 Task: Send an email with the signature Cole Ward with the subject 'Request for a trial' and the message 'Please let me know if there are any updates on this issue.' from softage.1@softage.net to softage.3@softage.net and softage.4@softage.net with CC to softage.5@softage.net
Action: Mouse moved to (118, 135)
Screenshot: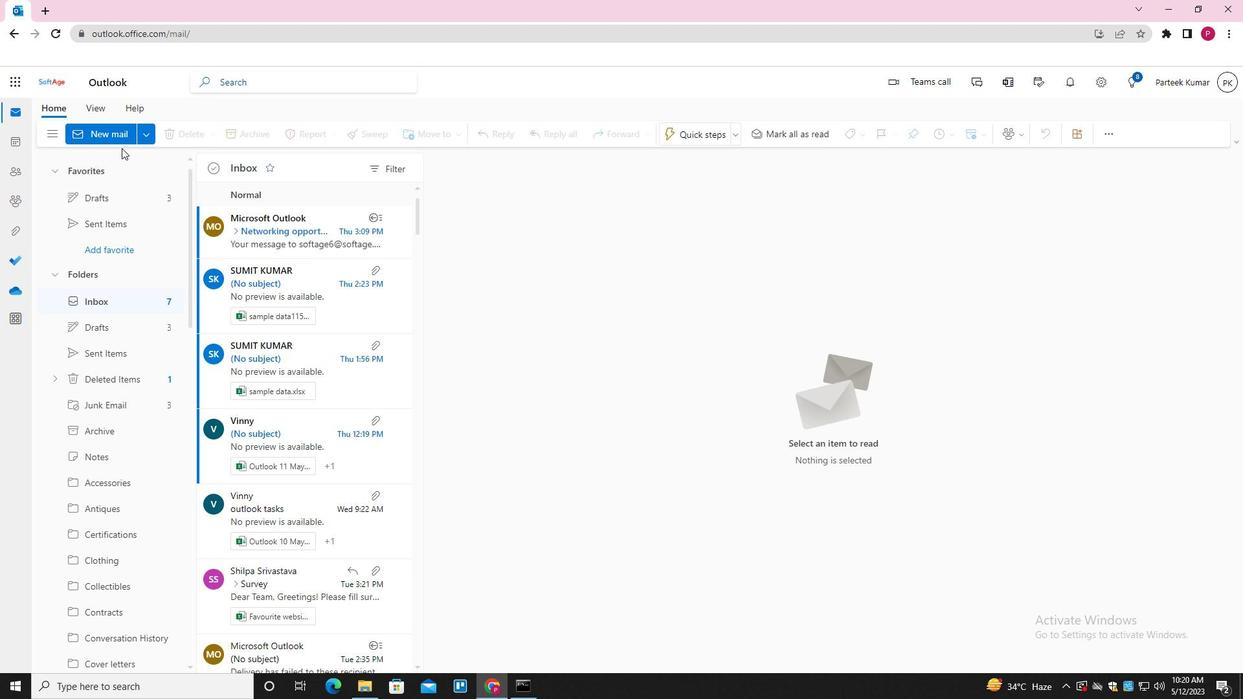 
Action: Mouse pressed left at (118, 135)
Screenshot: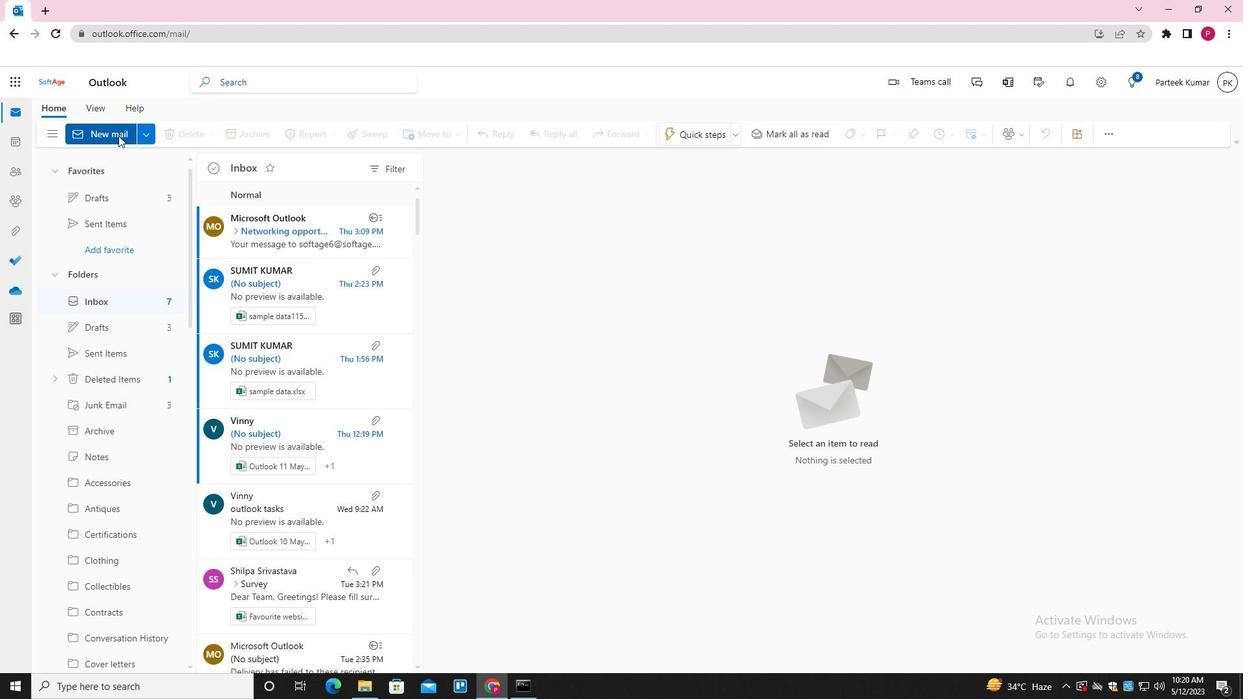 
Action: Mouse moved to (518, 303)
Screenshot: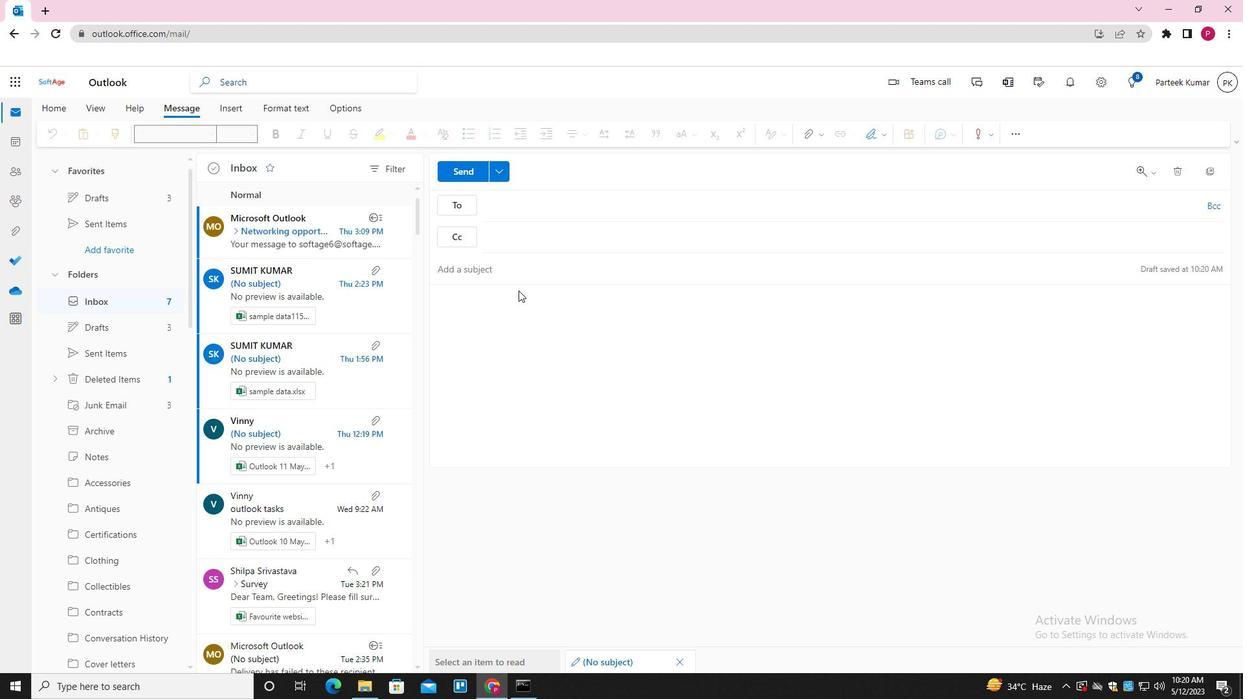 
Action: Mouse pressed left at (518, 303)
Screenshot: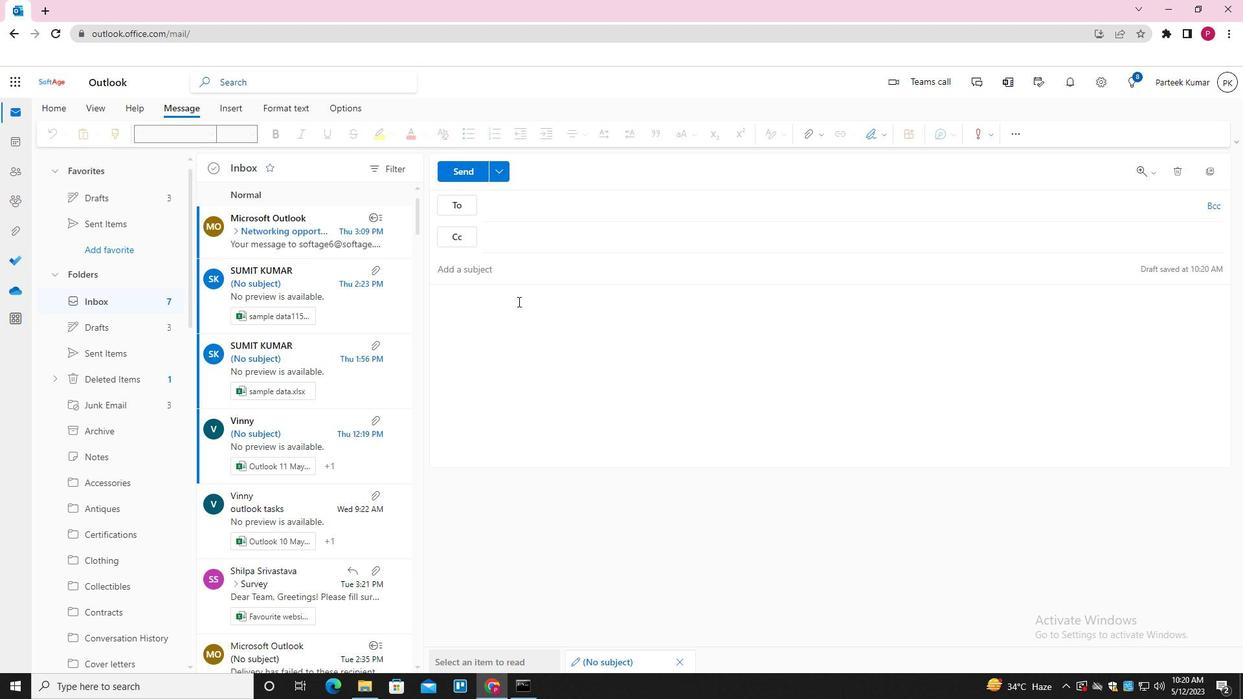 
Action: Mouse moved to (883, 132)
Screenshot: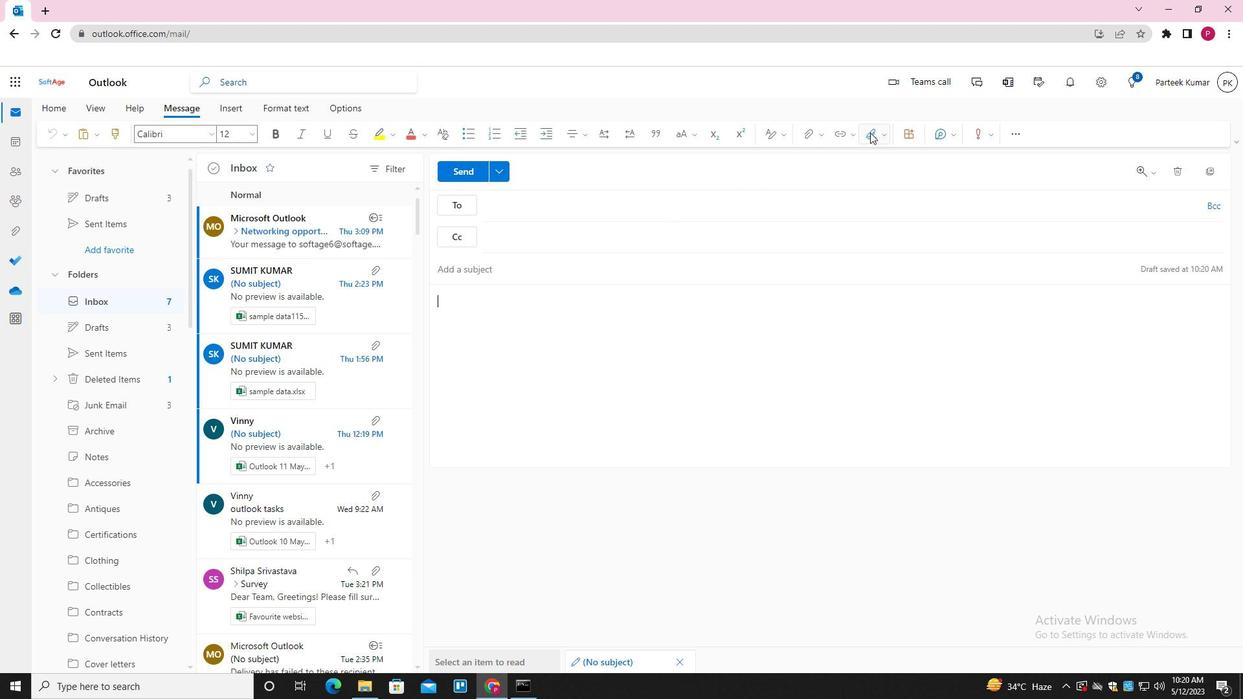 
Action: Mouse pressed left at (883, 132)
Screenshot: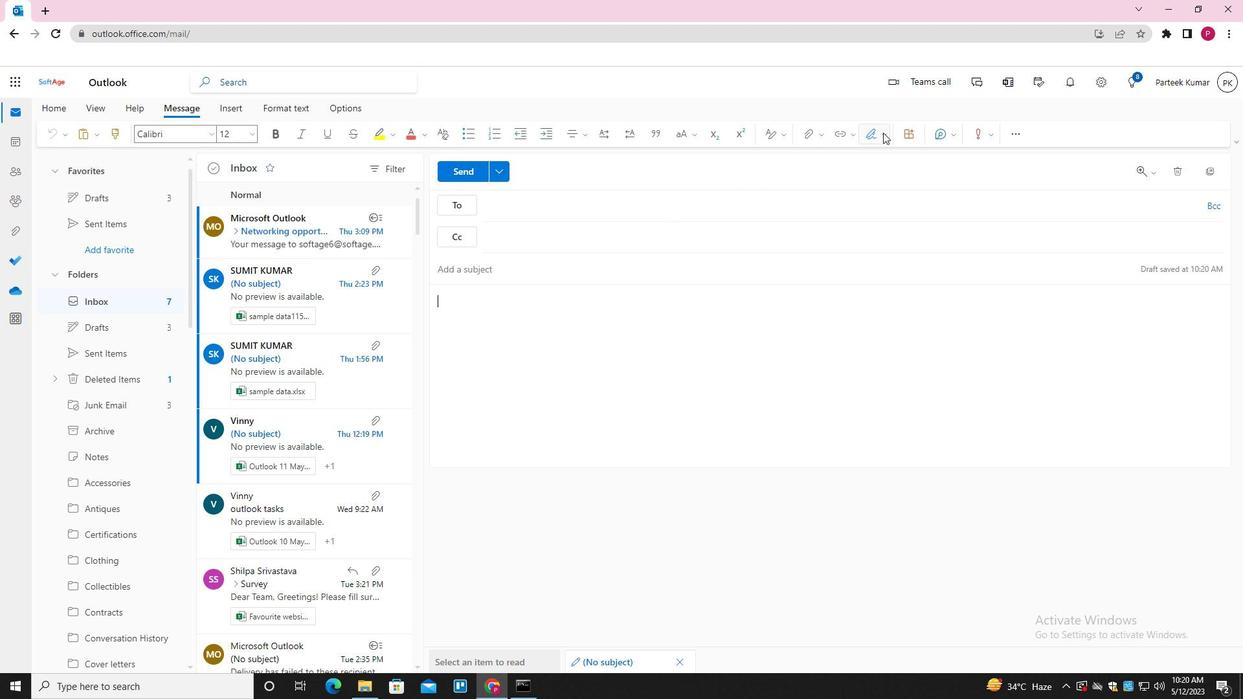 
Action: Mouse moved to (851, 191)
Screenshot: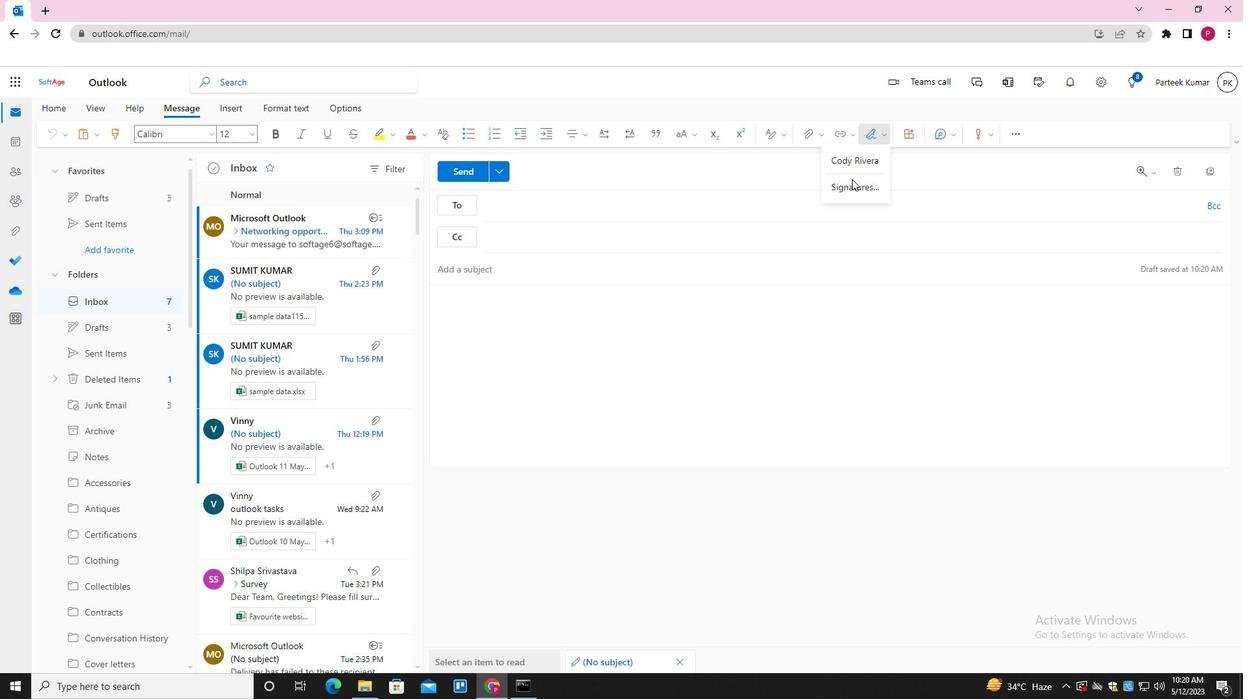 
Action: Mouse pressed left at (851, 191)
Screenshot: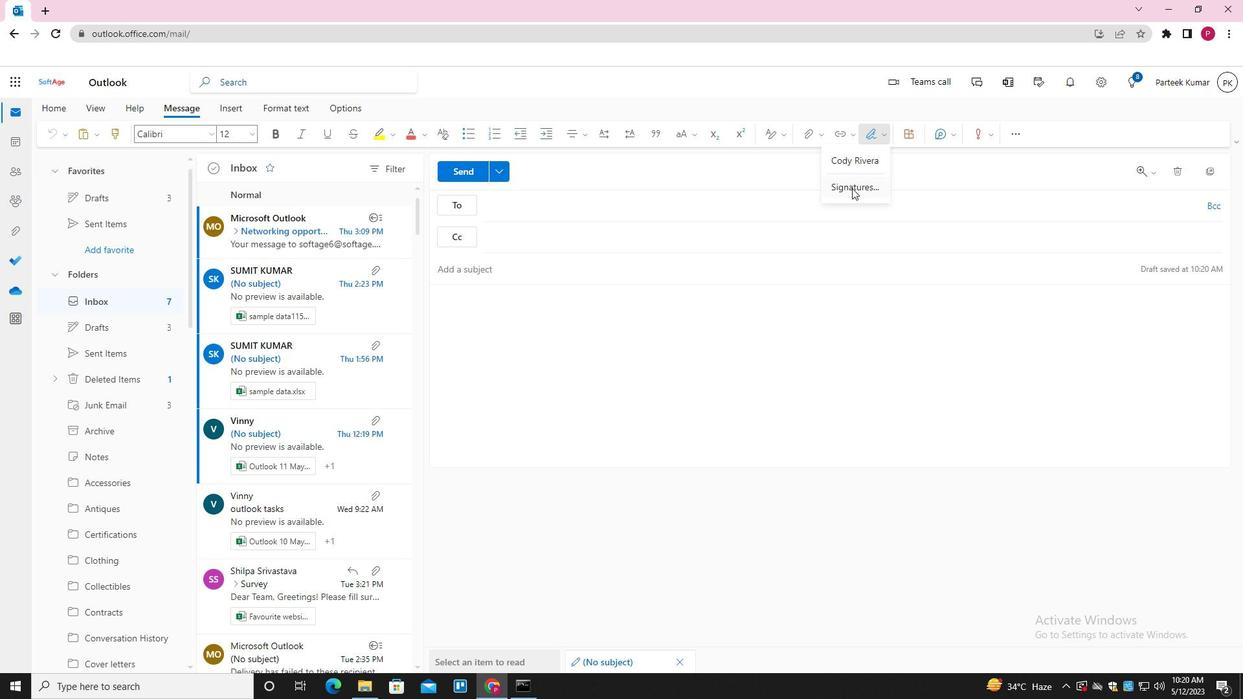 
Action: Mouse moved to (872, 235)
Screenshot: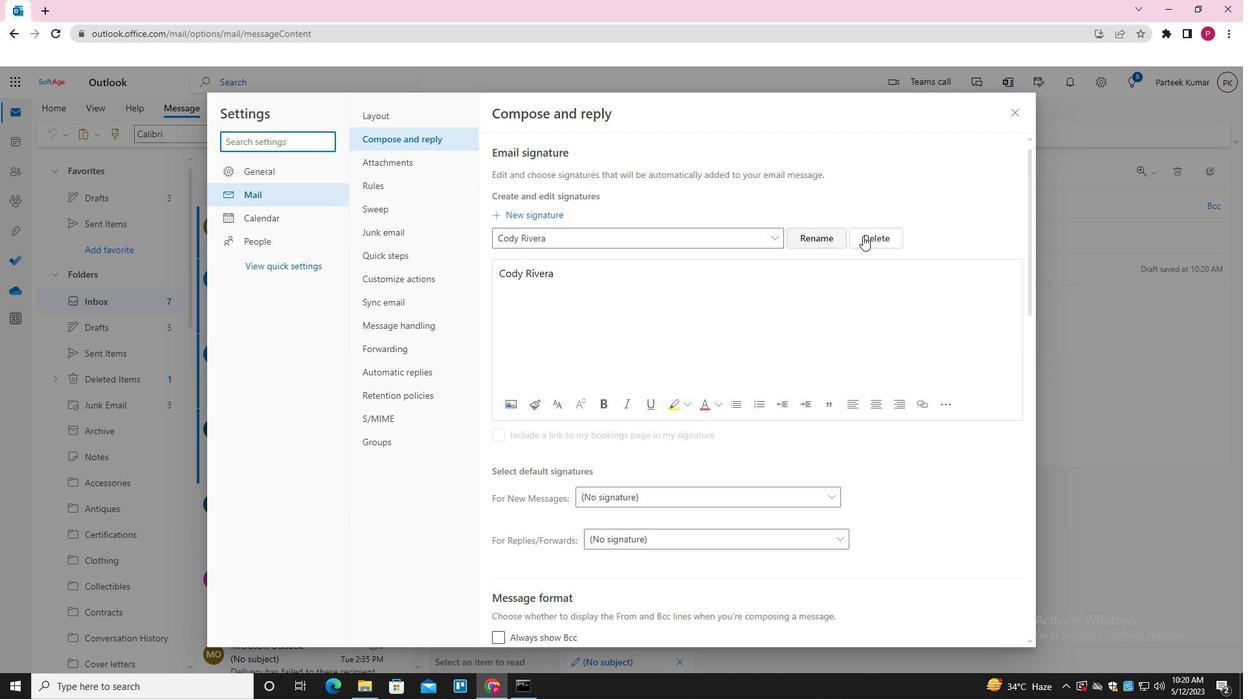 
Action: Mouse pressed left at (872, 235)
Screenshot: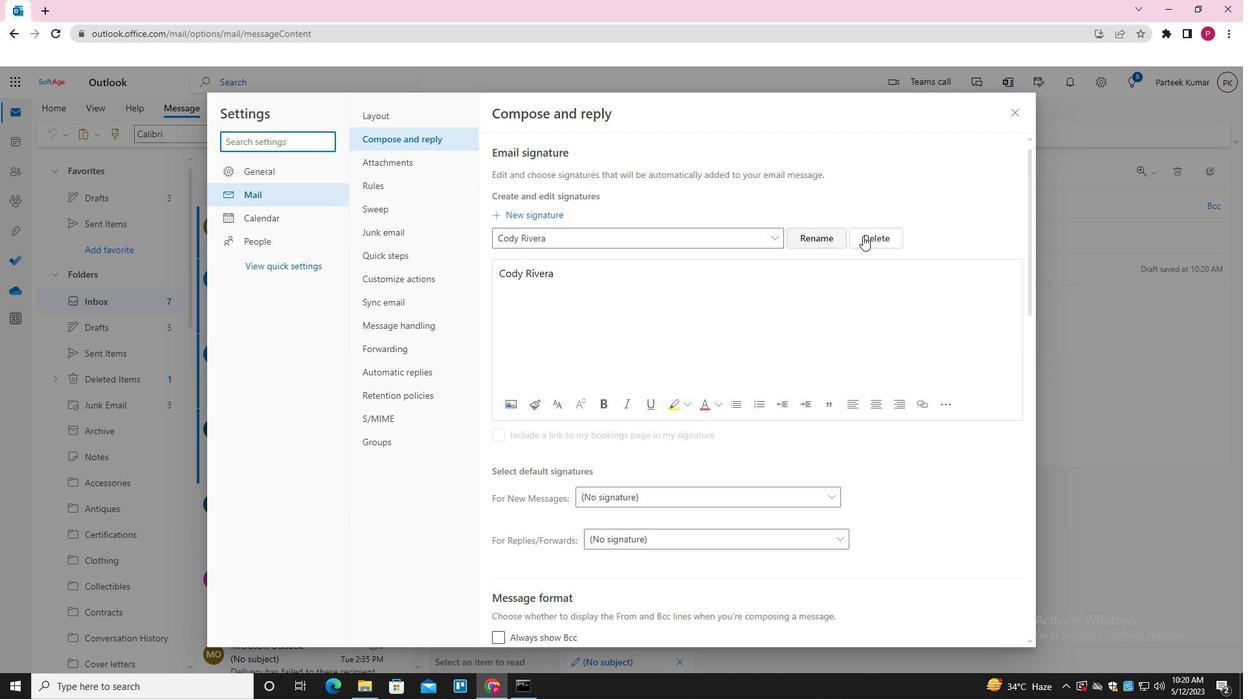 
Action: Mouse moved to (531, 235)
Screenshot: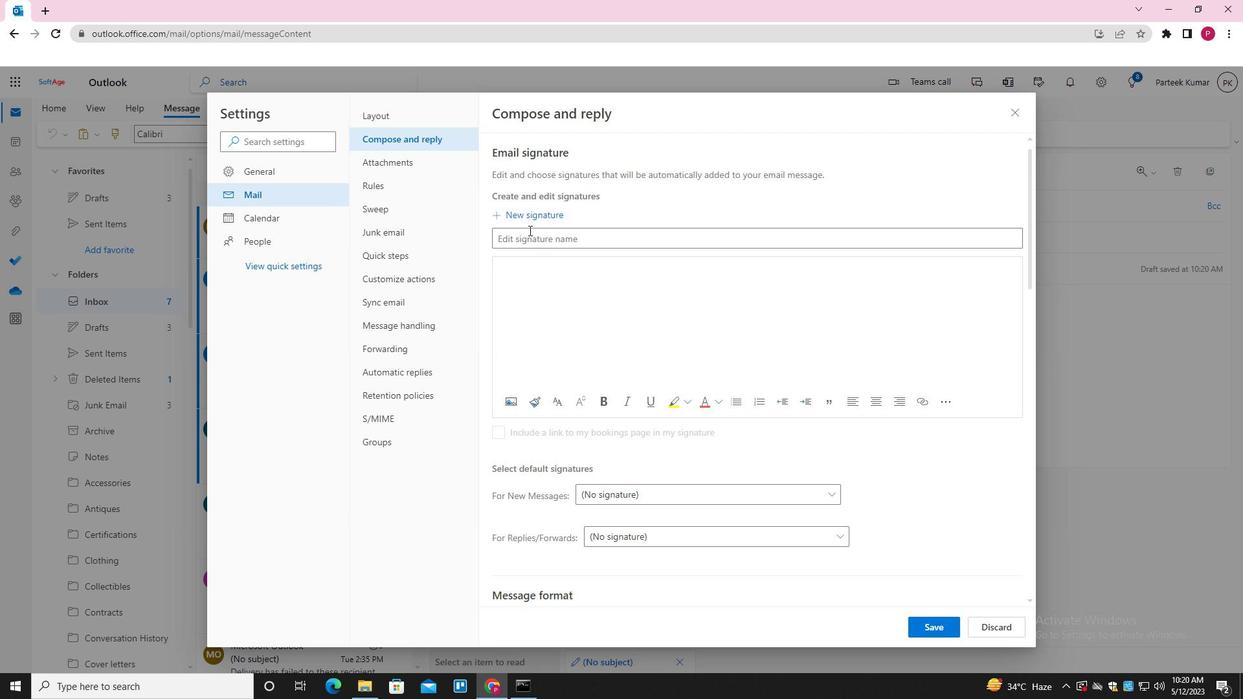 
Action: Mouse pressed left at (531, 235)
Screenshot: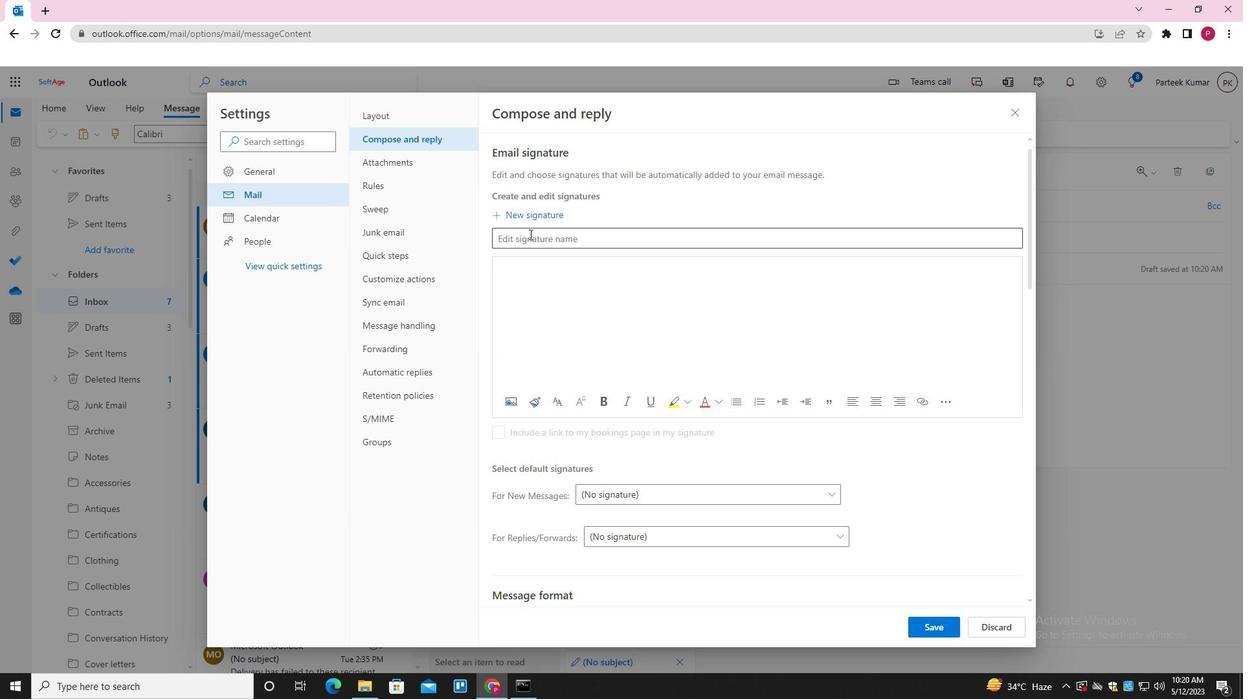 
Action: Key pressed <Key.shift>COLE<Key.space><Key.shift>WARD
Screenshot: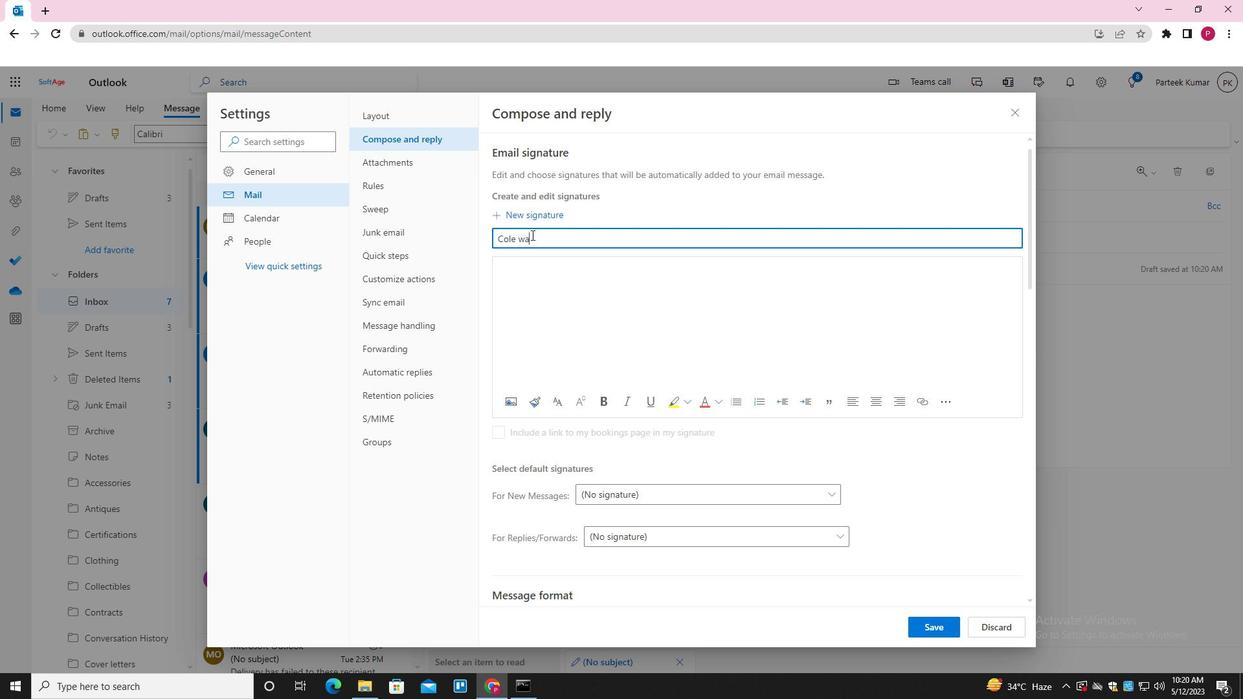
Action: Mouse moved to (544, 267)
Screenshot: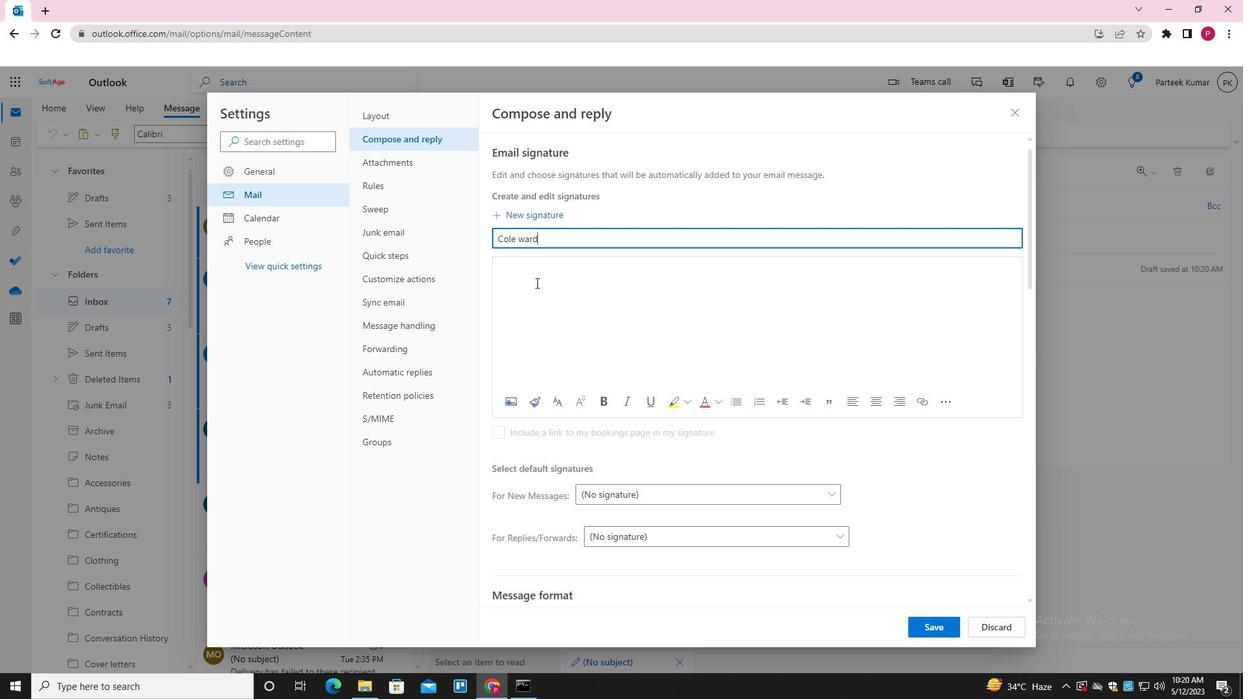 
Action: Key pressed ctrl+A
Screenshot: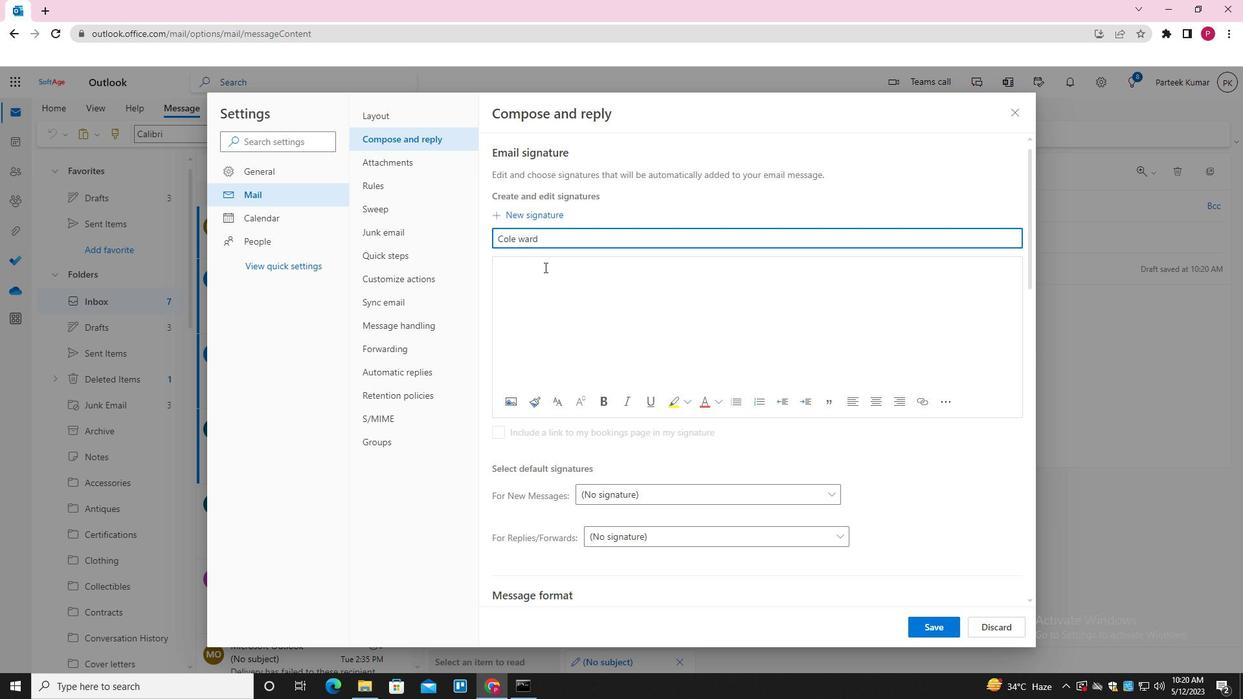 
Action: Mouse moved to (548, 274)
Screenshot: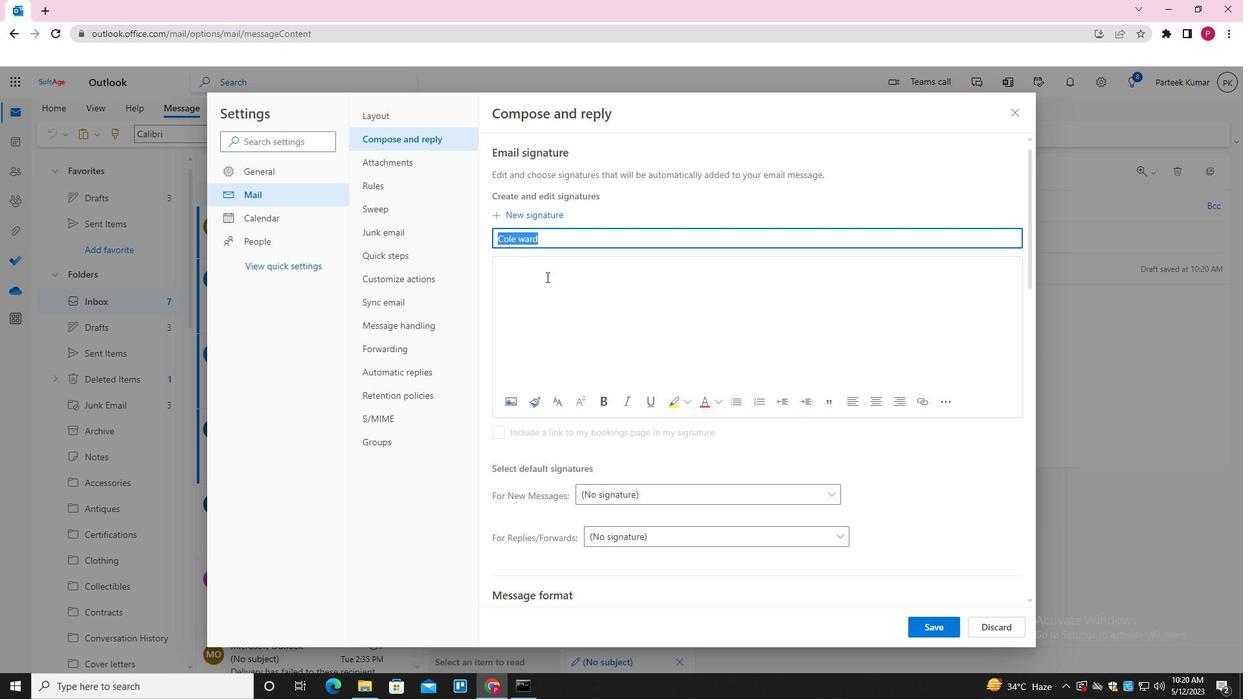 
Action: Key pressed ctrl+C
Screenshot: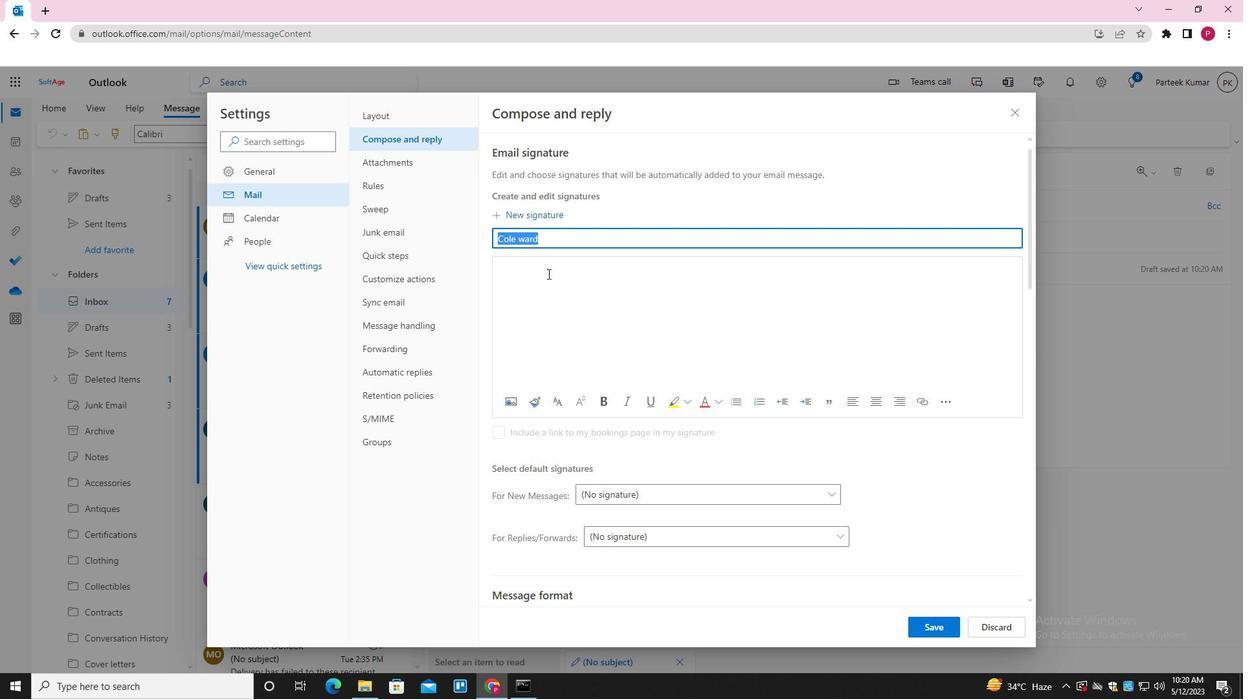 
Action: Mouse moved to (544, 281)
Screenshot: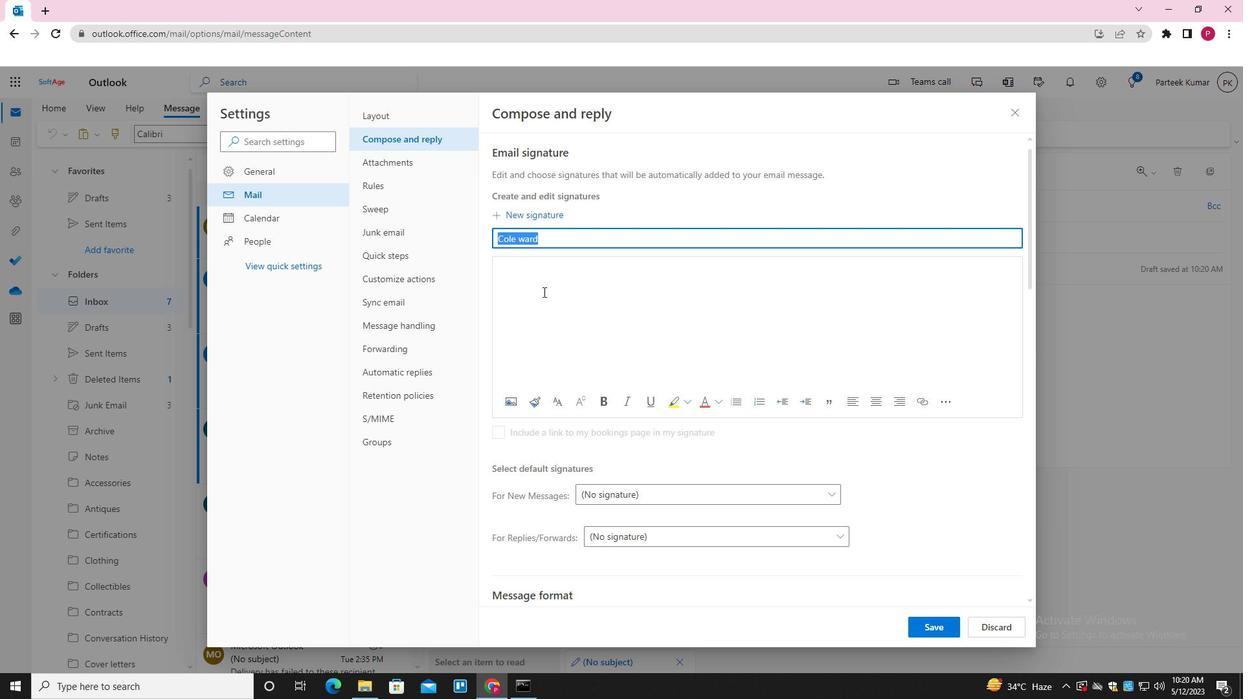 
Action: Mouse pressed left at (544, 281)
Screenshot: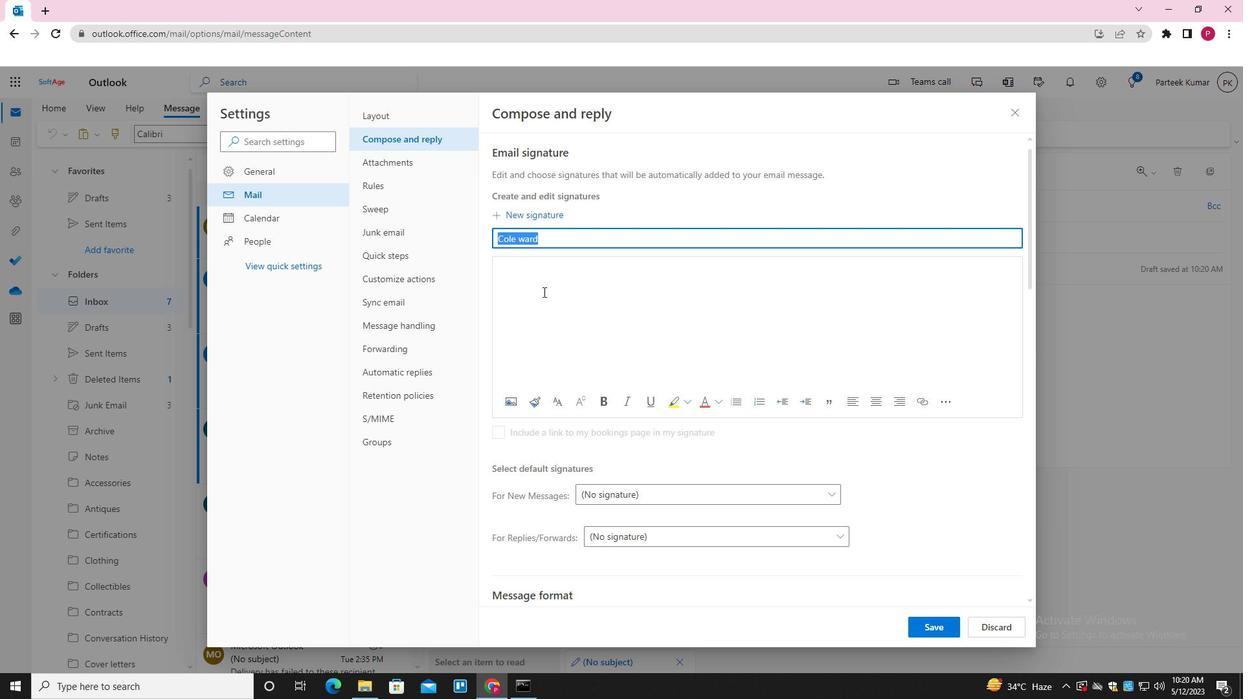 
Action: Key pressed ctrl+V
Screenshot: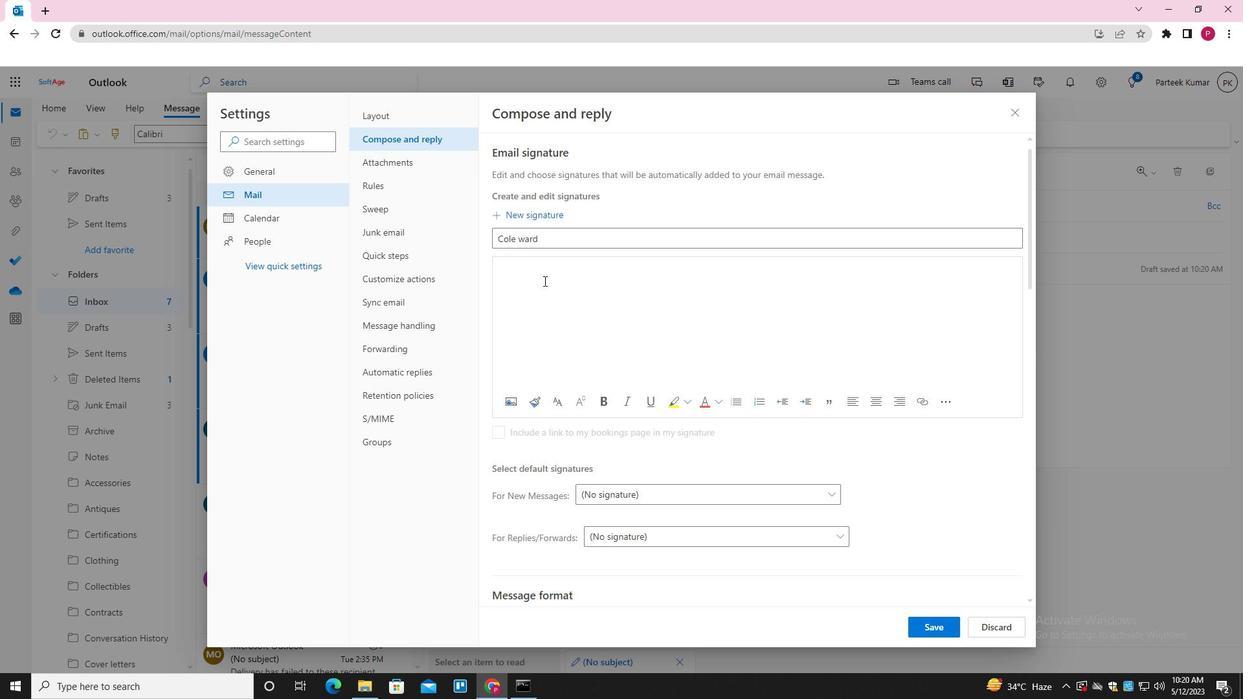 
Action: Mouse moved to (950, 631)
Screenshot: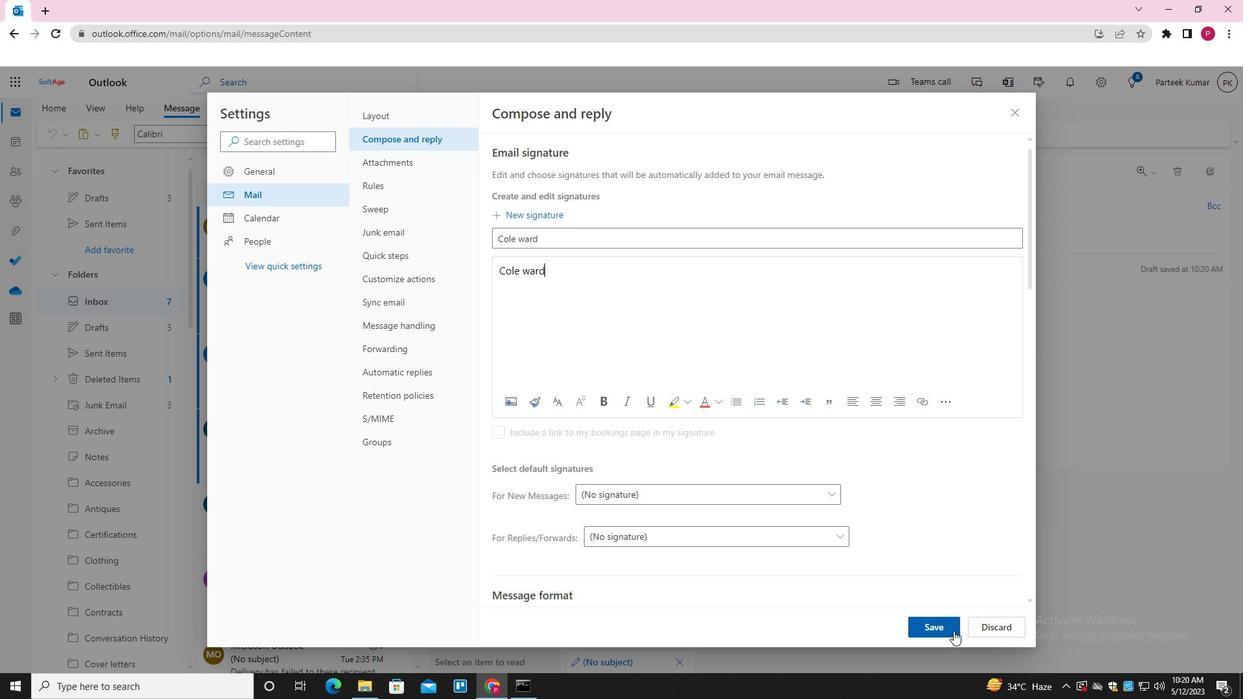 
Action: Mouse pressed left at (950, 631)
Screenshot: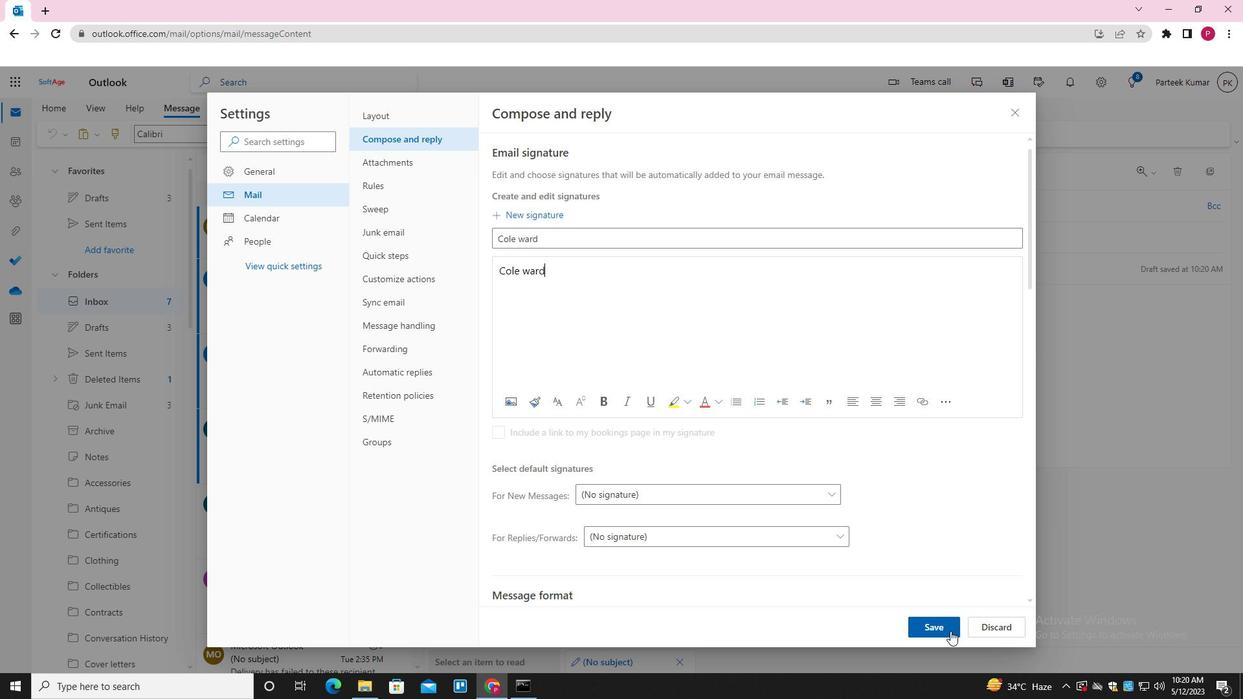 
Action: Mouse moved to (1016, 117)
Screenshot: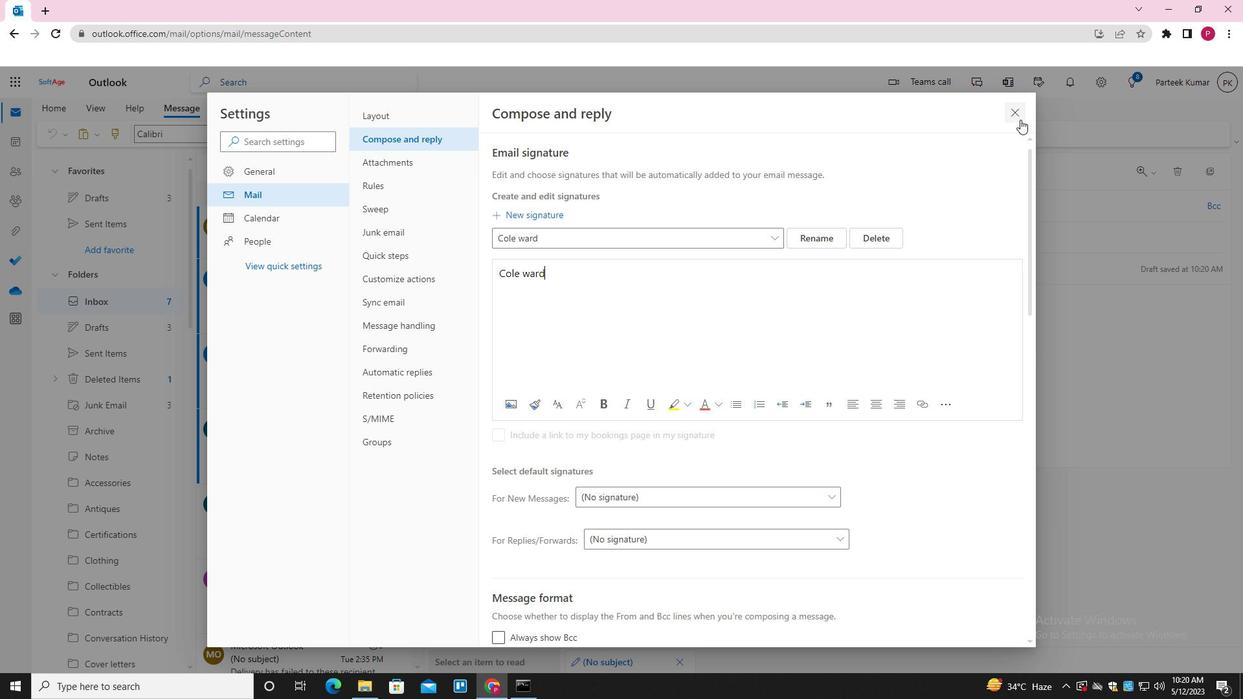 
Action: Mouse pressed left at (1016, 117)
Screenshot: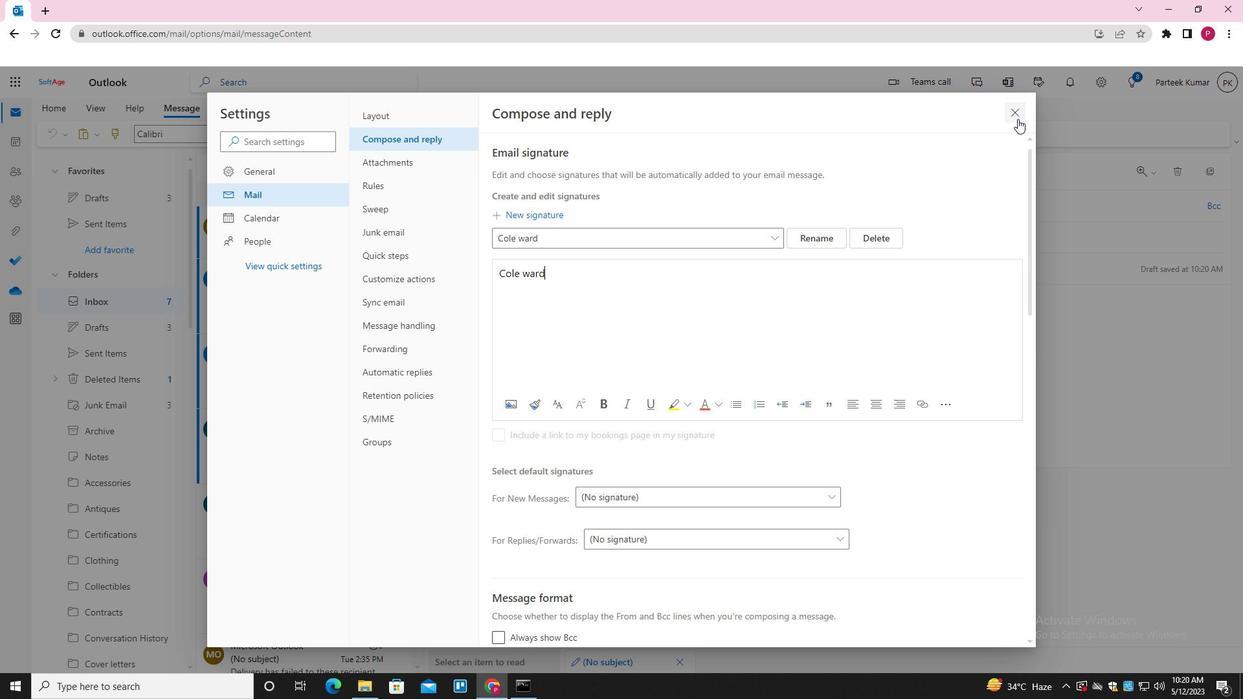
Action: Mouse moved to (555, 310)
Screenshot: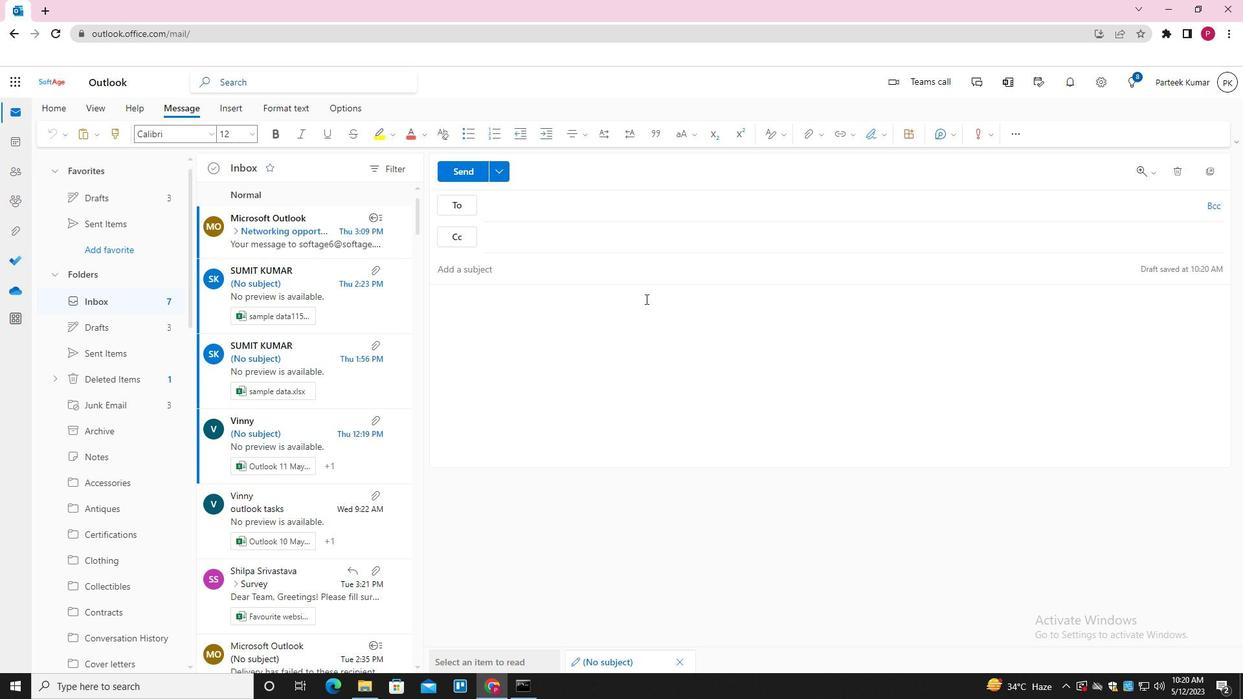 
Action: Mouse pressed left at (555, 310)
Screenshot: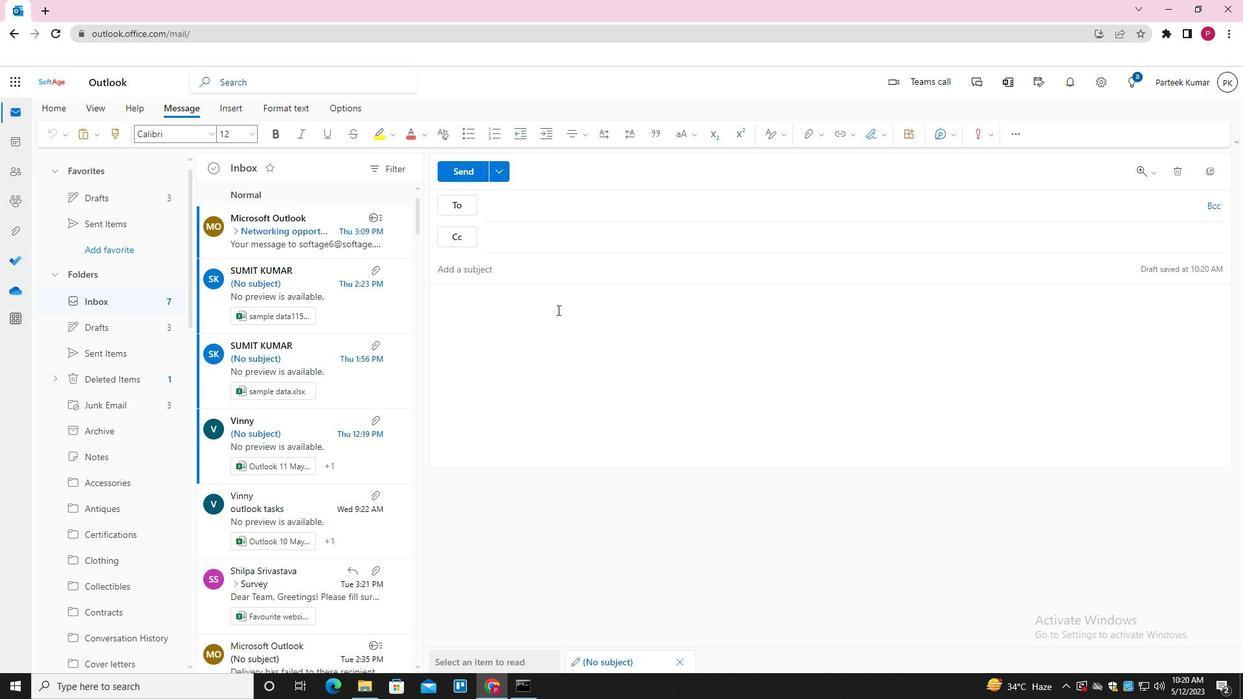 
Action: Mouse moved to (864, 139)
Screenshot: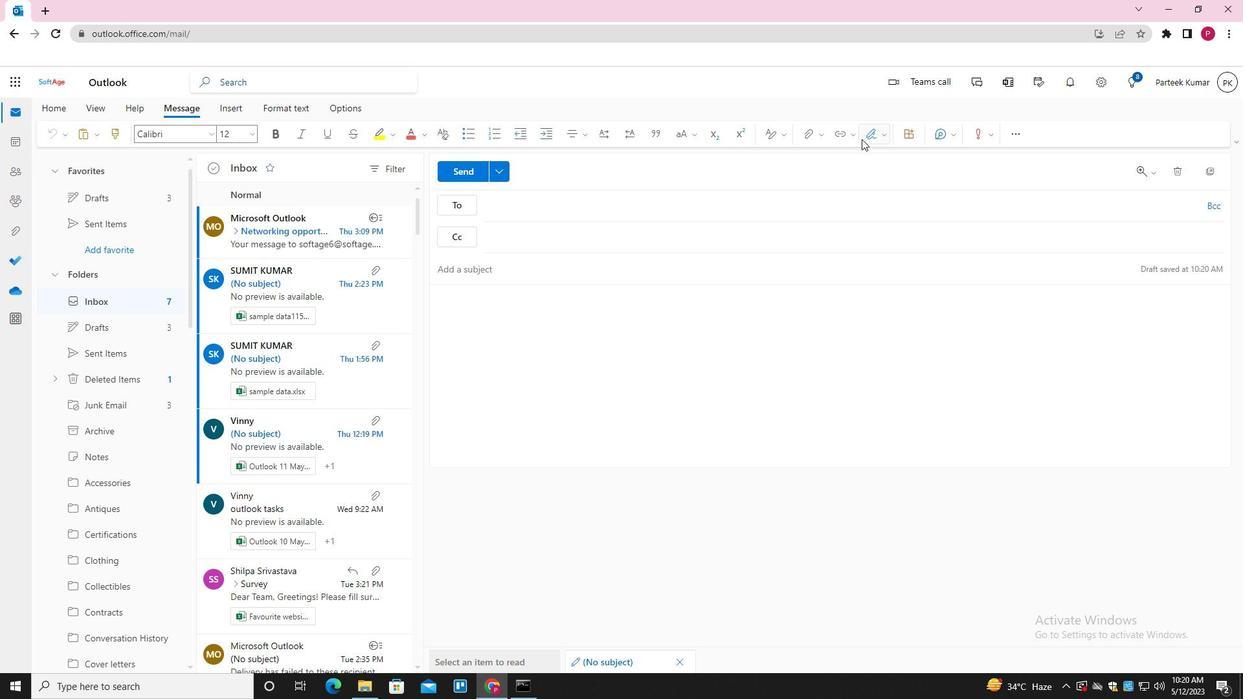 
Action: Mouse pressed left at (864, 139)
Screenshot: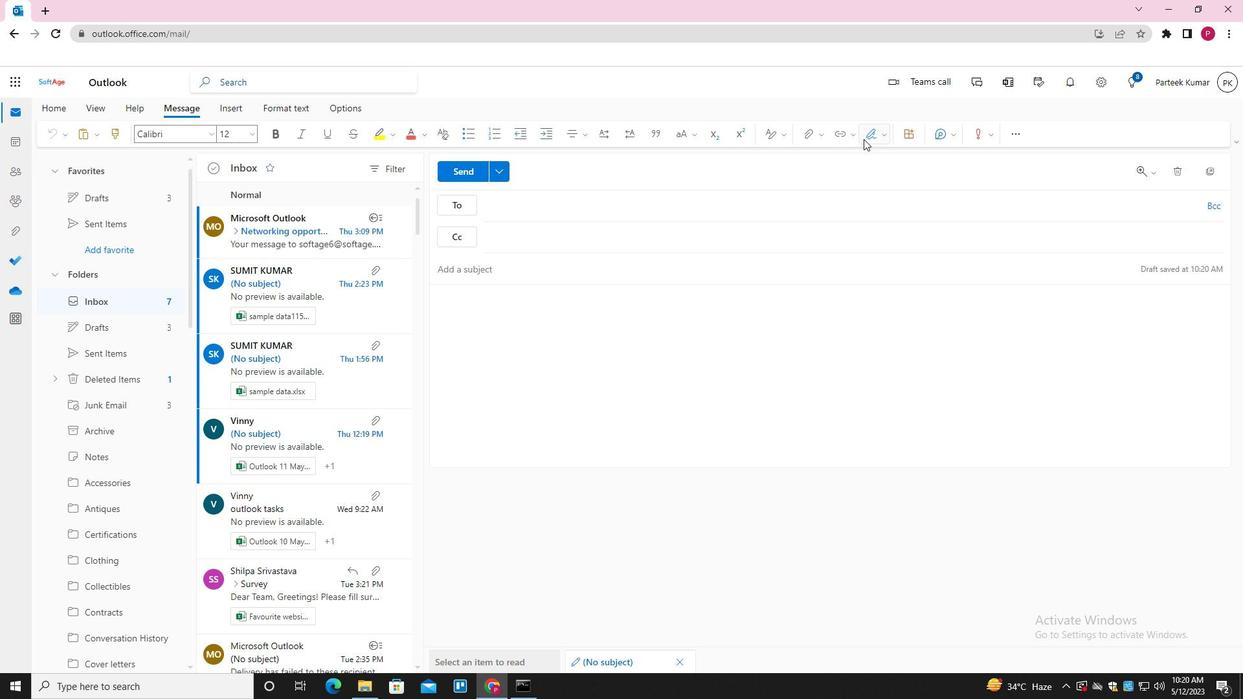 
Action: Mouse moved to (859, 162)
Screenshot: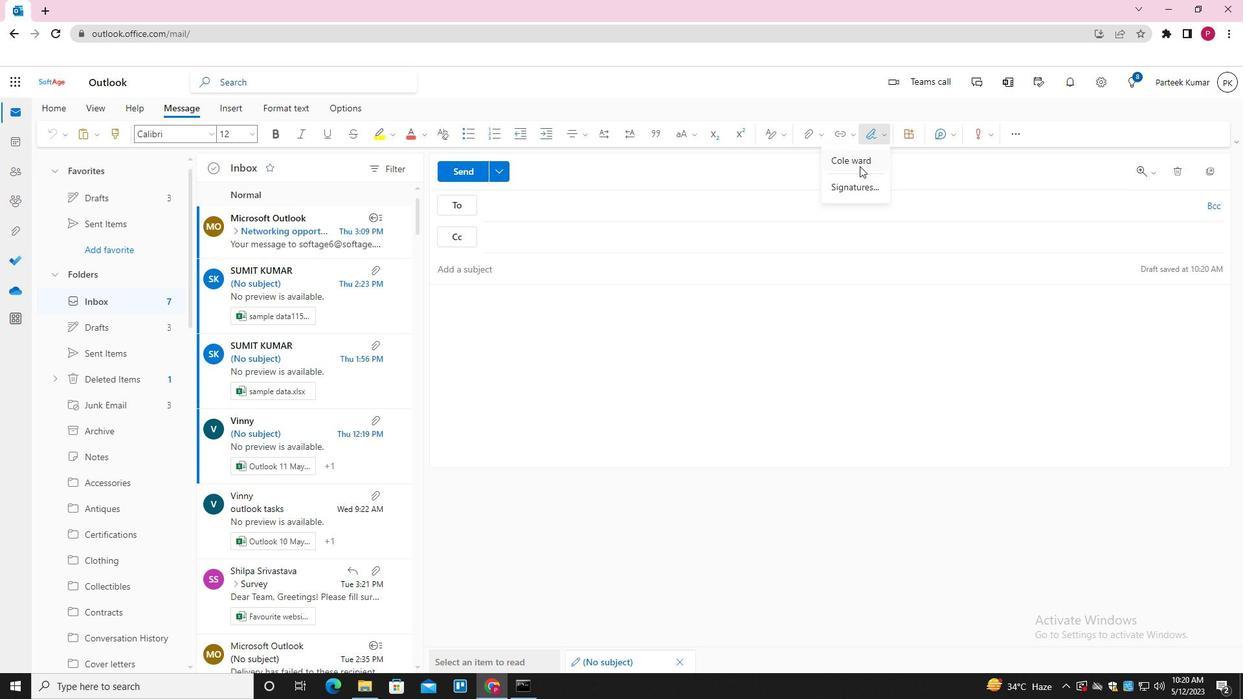 
Action: Mouse pressed left at (859, 162)
Screenshot: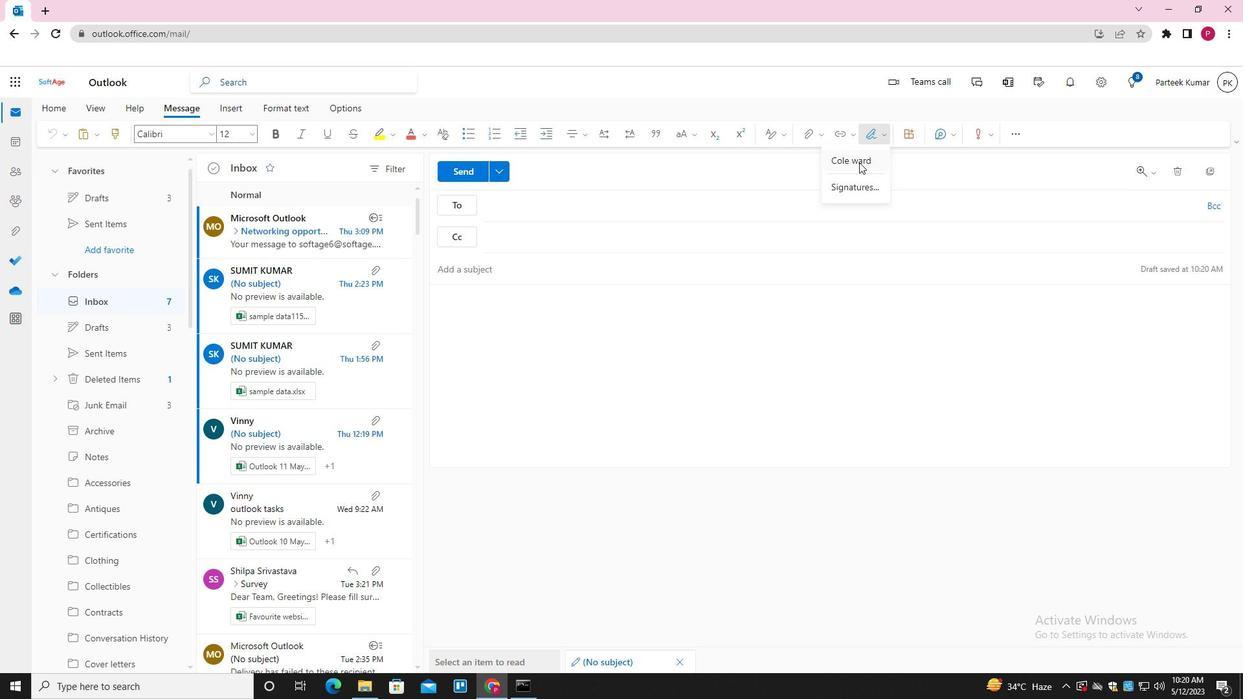
Action: Mouse moved to (546, 269)
Screenshot: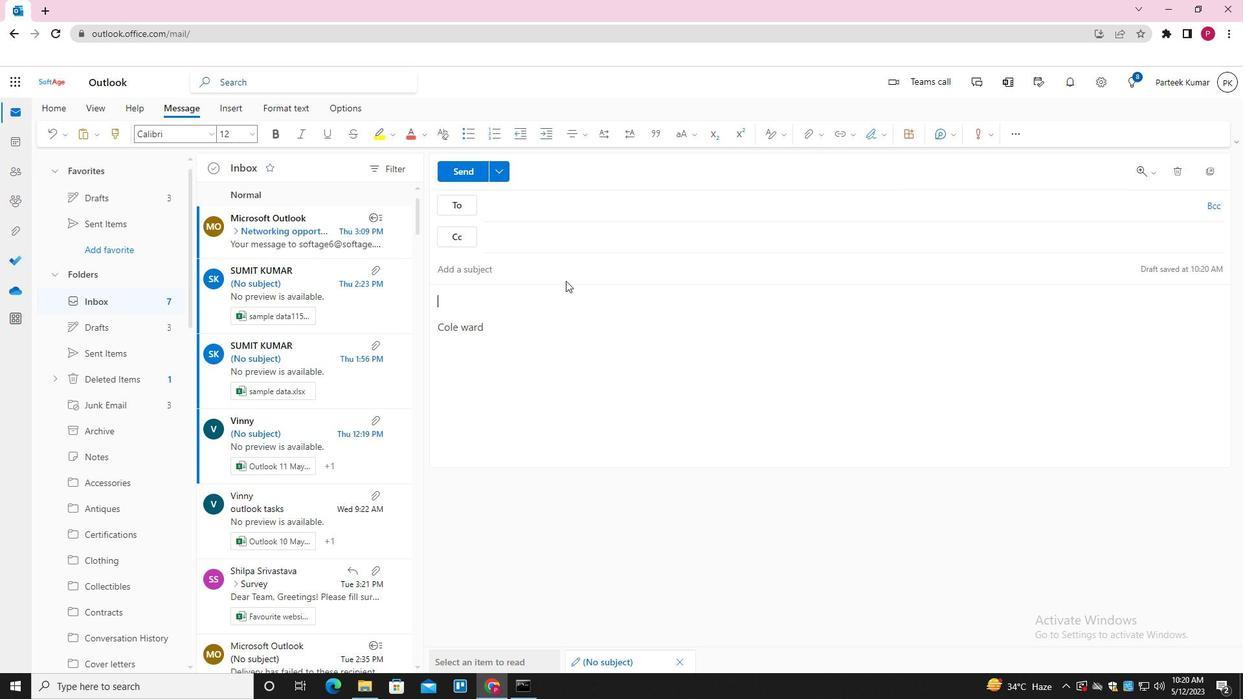 
Action: Mouse pressed left at (546, 269)
Screenshot: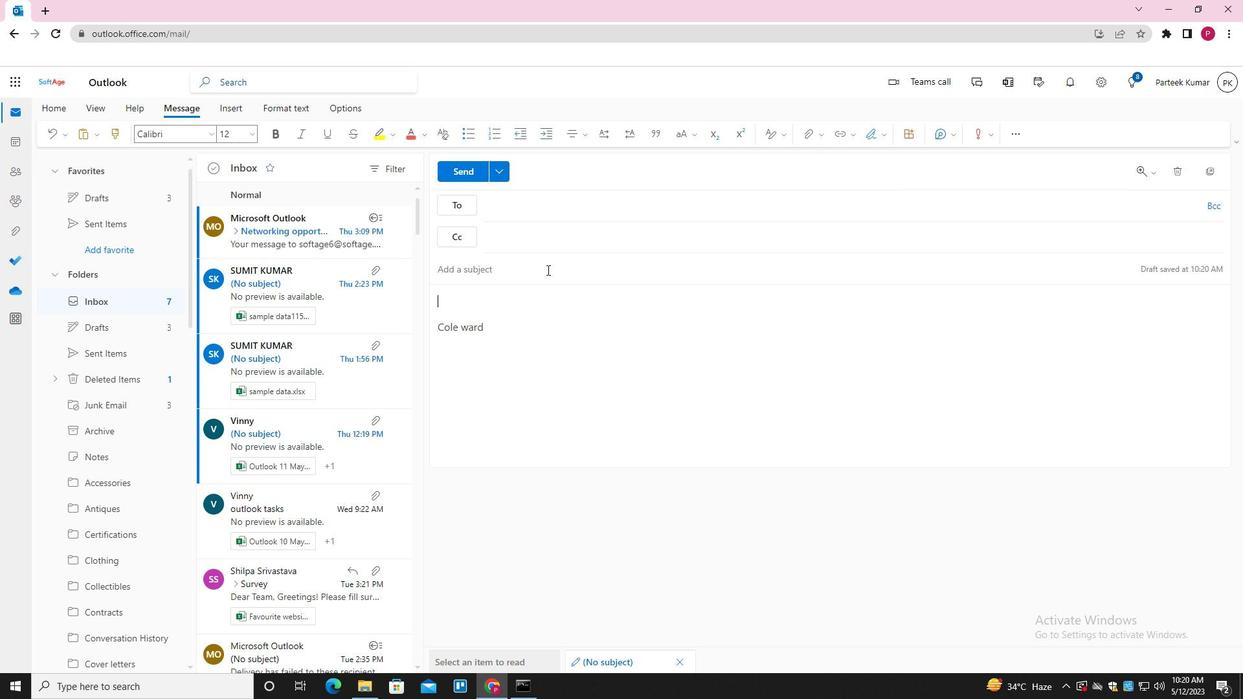 
Action: Key pressed <Key.shift>ctrl+REQUEST<Key.space>FOR<Key.space>A<Key.space>TRIAL<Key.space>
Screenshot: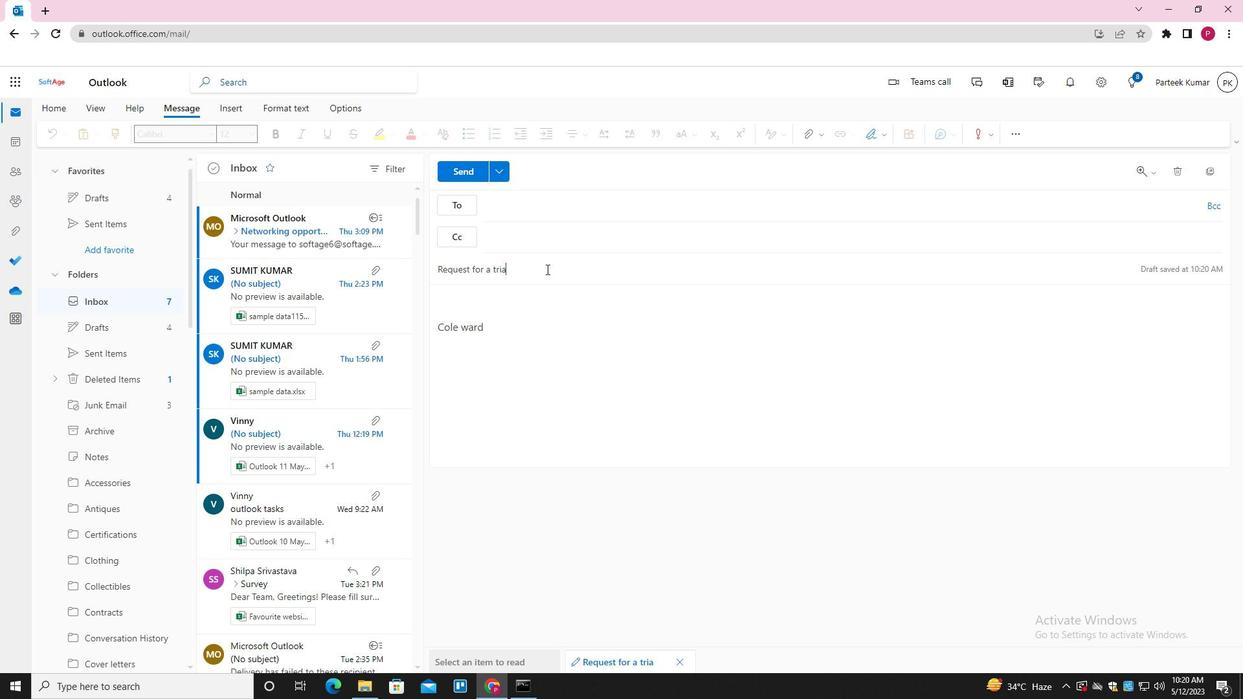 
Action: Mouse moved to (500, 299)
Screenshot: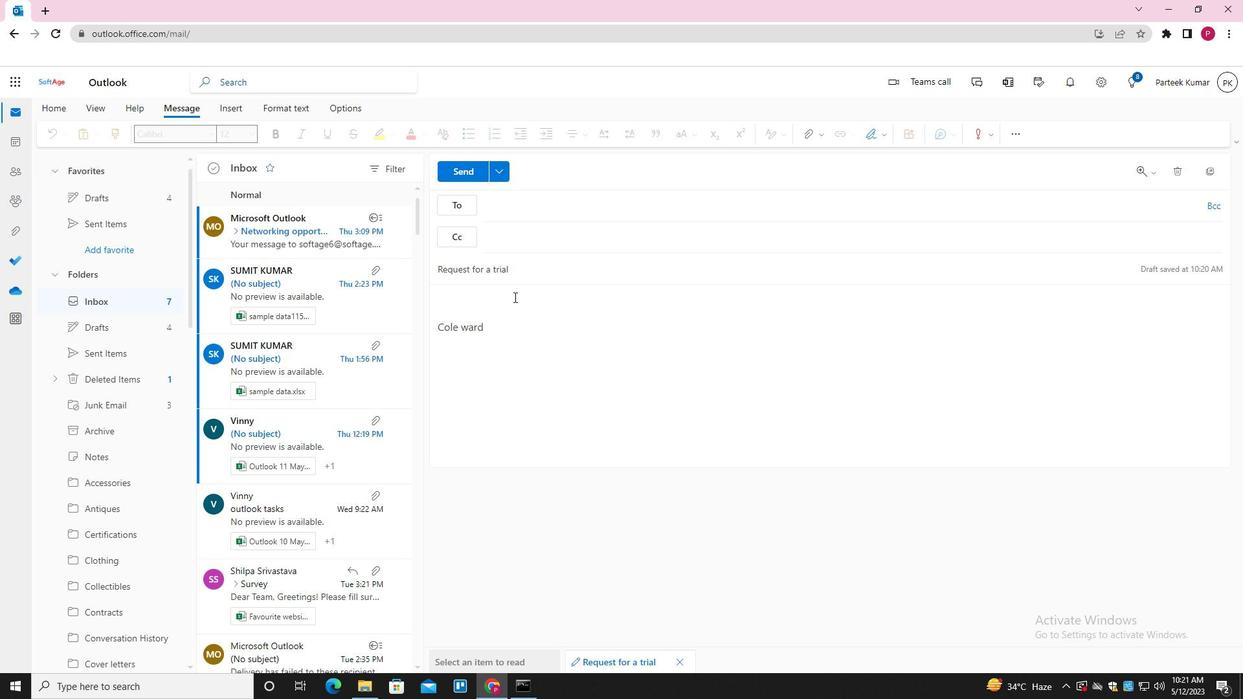 
Action: Mouse pressed left at (500, 299)
Screenshot: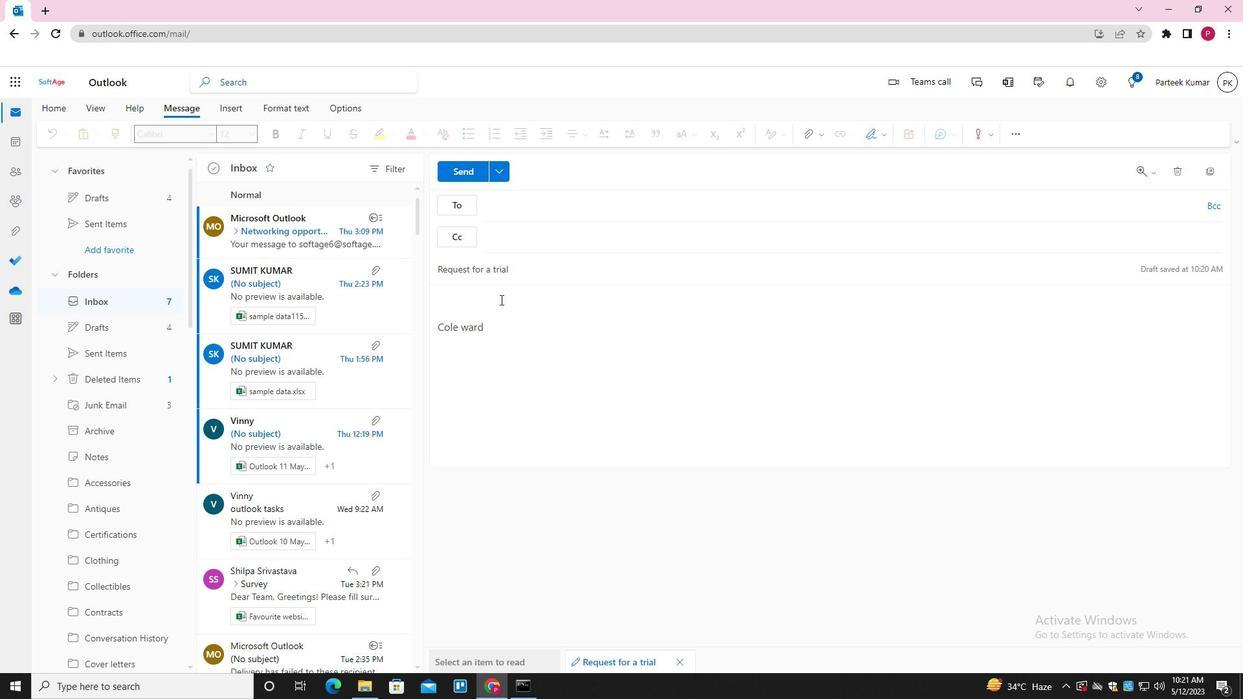 
Action: Key pressed <Key.shift>PLEASE<Key.space>LET<Key.space>ME<Key.space>KO<Key.backspace>NOW<Key.space>IF<Key.space>THERE<Key.space>ARE<Key.space>ANY<Key.space>UPDATES<Key.space>ON<Key.space>THIS<Key.space>ISSUE
Screenshot: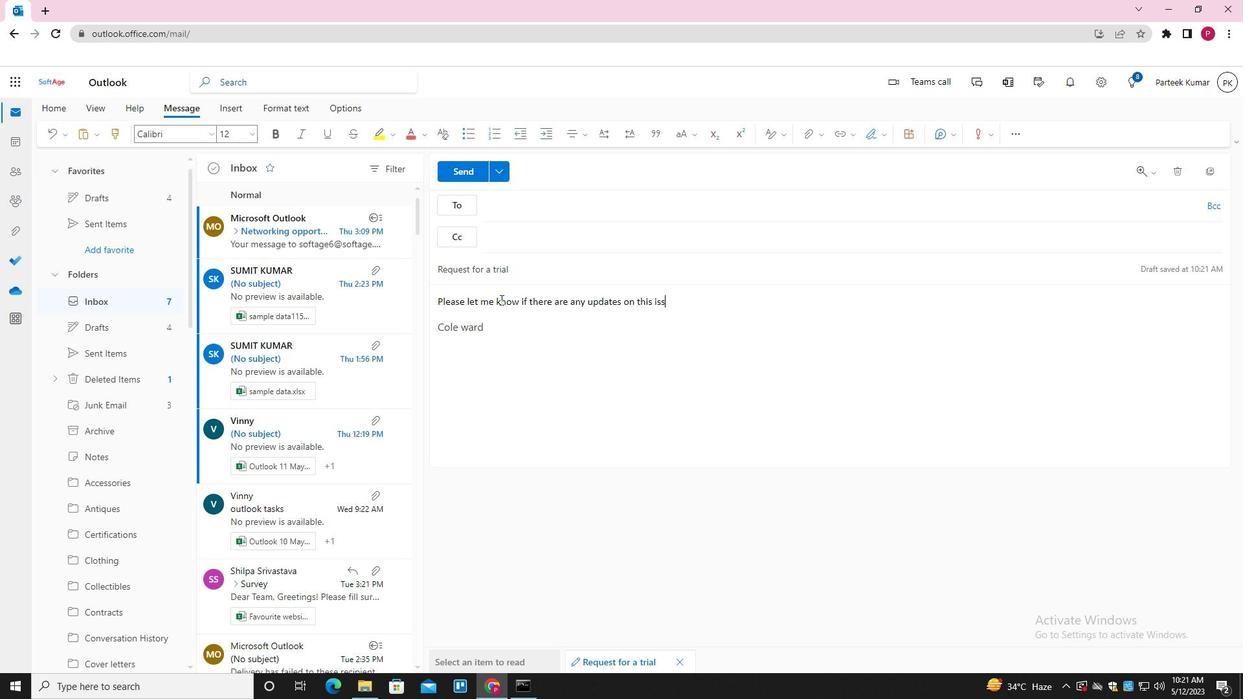 
Action: Mouse moved to (523, 205)
Screenshot: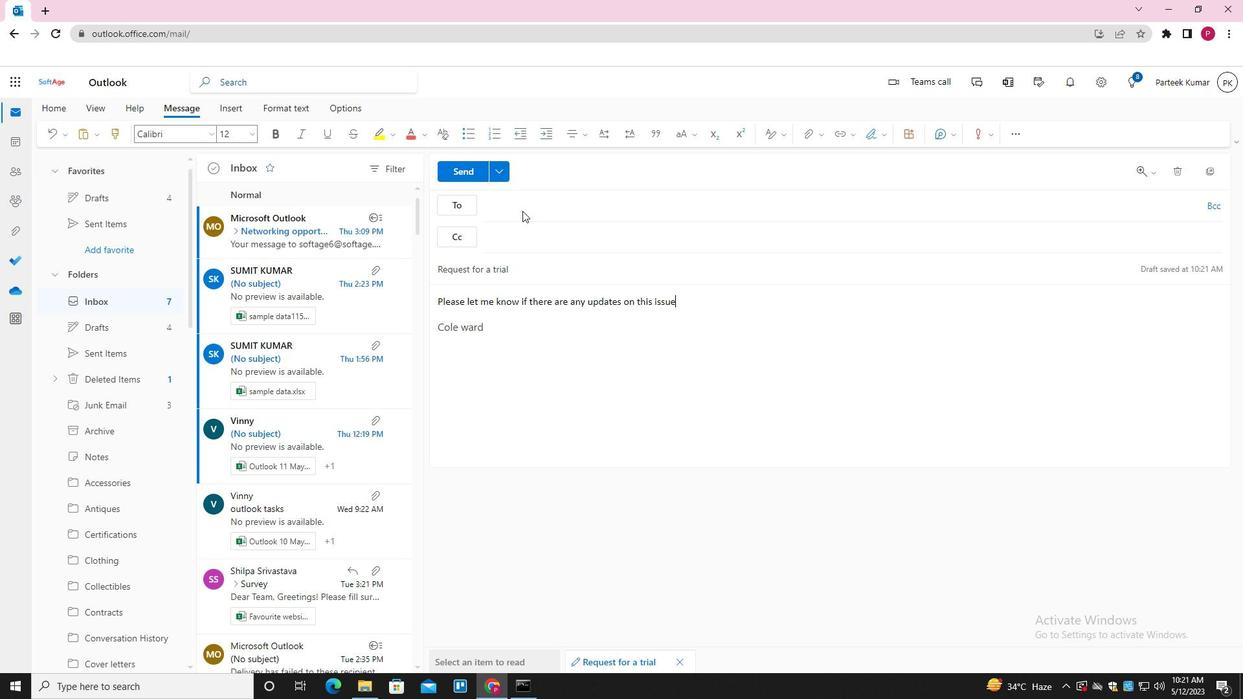 
Action: Mouse pressed left at (523, 205)
Screenshot: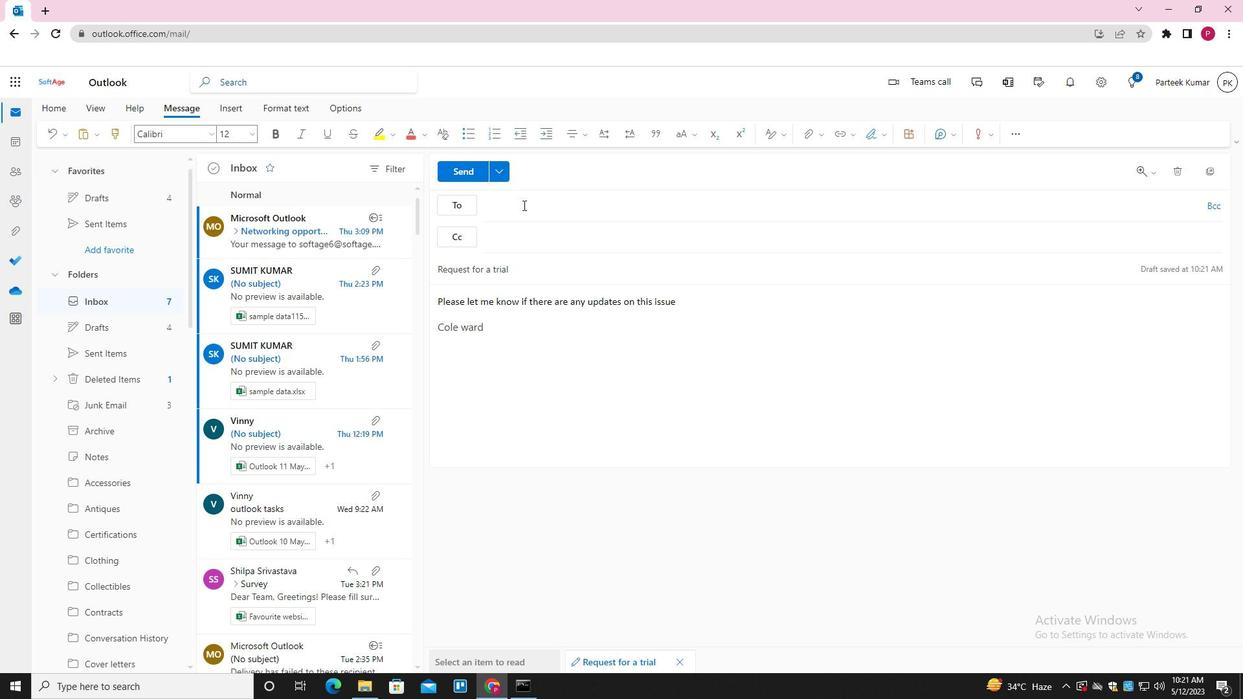 
Action: Key pressed <Key.shift>SOFTAGE.3<Key.shift>@SOFTAGE.NET<Key.enter>SOFTAGE.4<Key.shift>@SOFTAGE.BET<Key.backspace><Key.backspace><Key.backspace>NET<Key.enter>
Screenshot: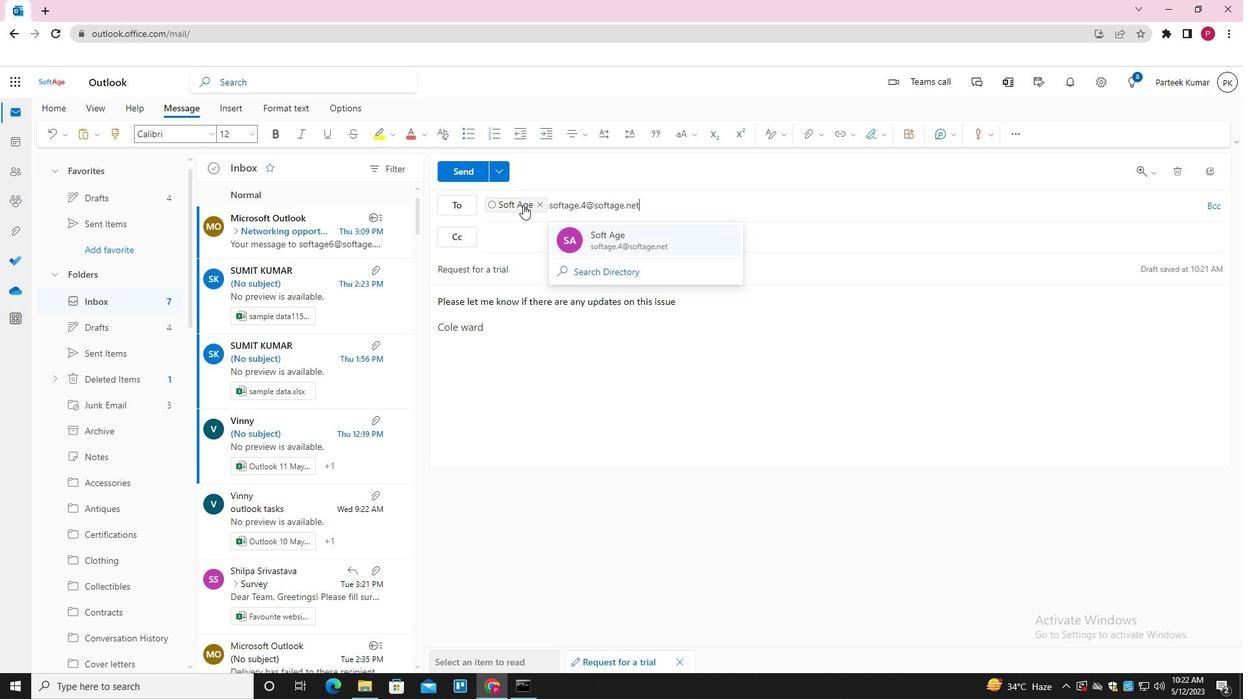 
Action: Mouse moved to (533, 241)
Screenshot: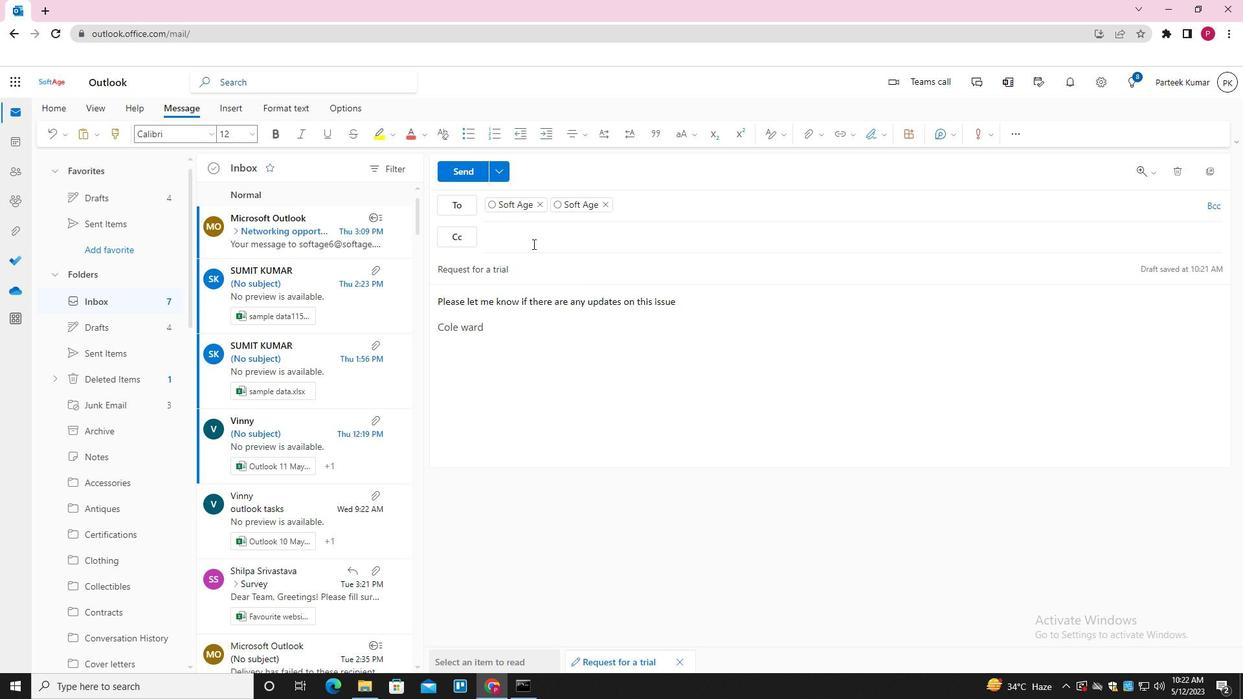 
Action: Mouse pressed left at (533, 241)
Screenshot: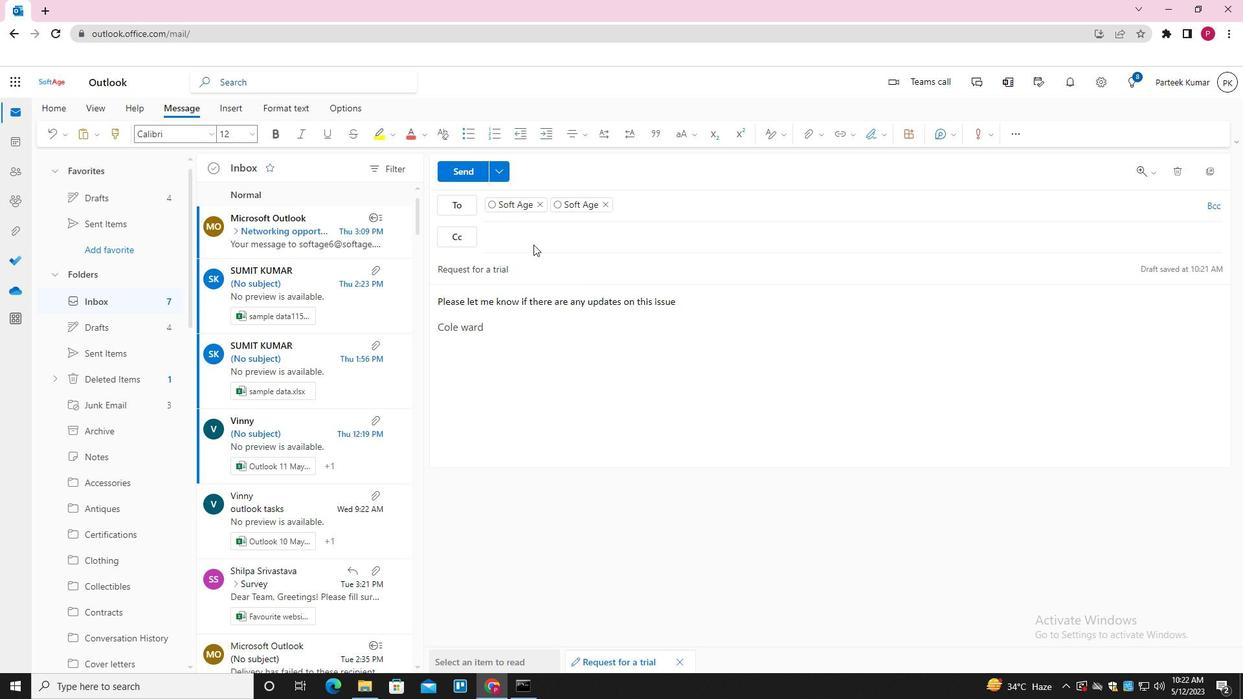 
Action: Key pressed SOFTAGE.5<Key.shift>@SOFTAGE.NET<Key.enter>
Screenshot: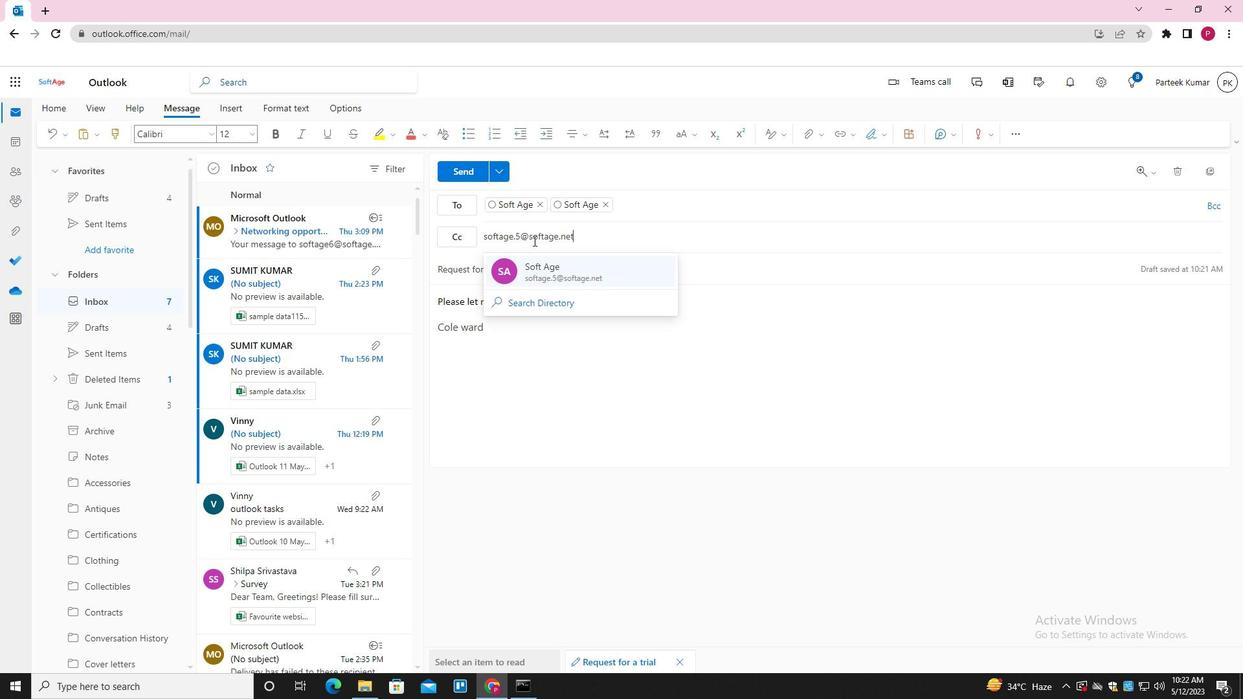 
Action: Mouse moved to (462, 177)
Screenshot: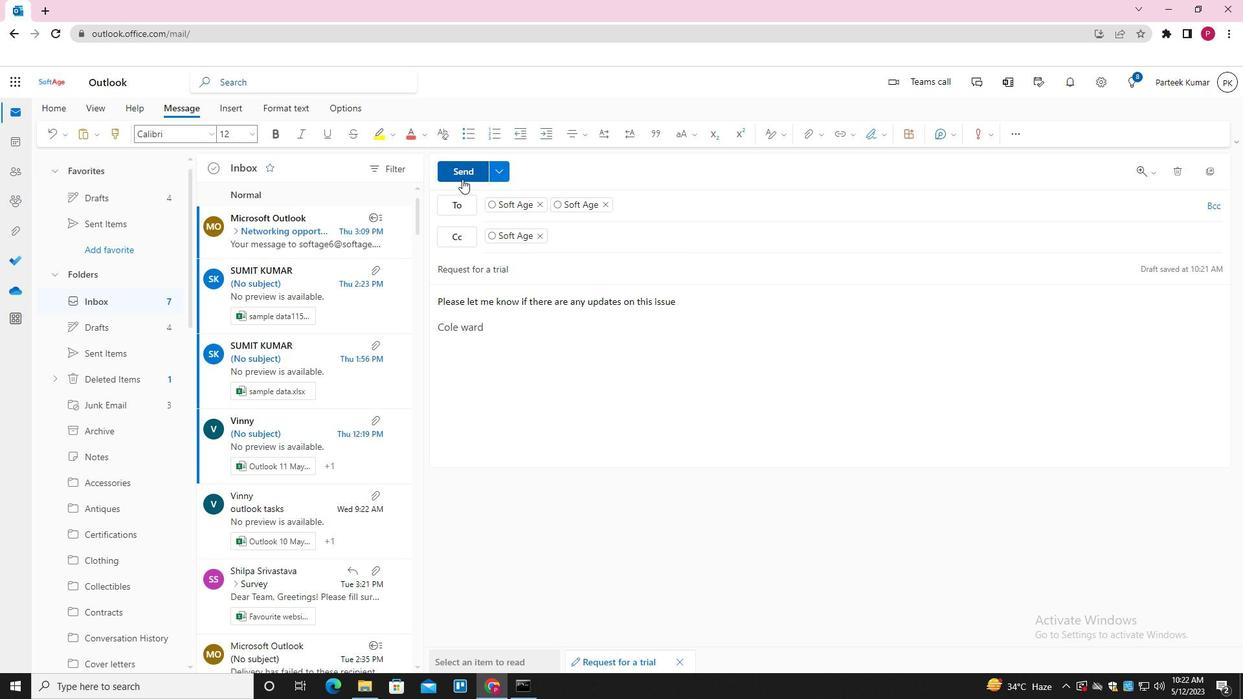 
Action: Mouse pressed left at (462, 177)
Screenshot: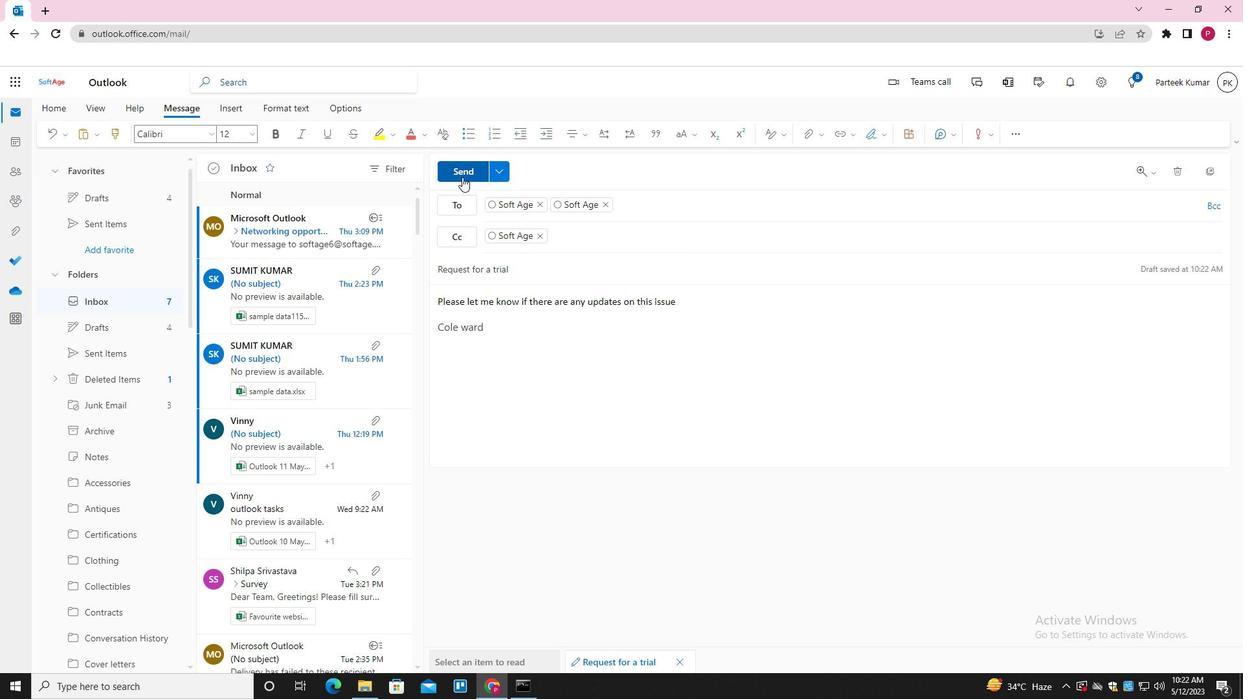 
Action: Mouse moved to (560, 338)
Screenshot: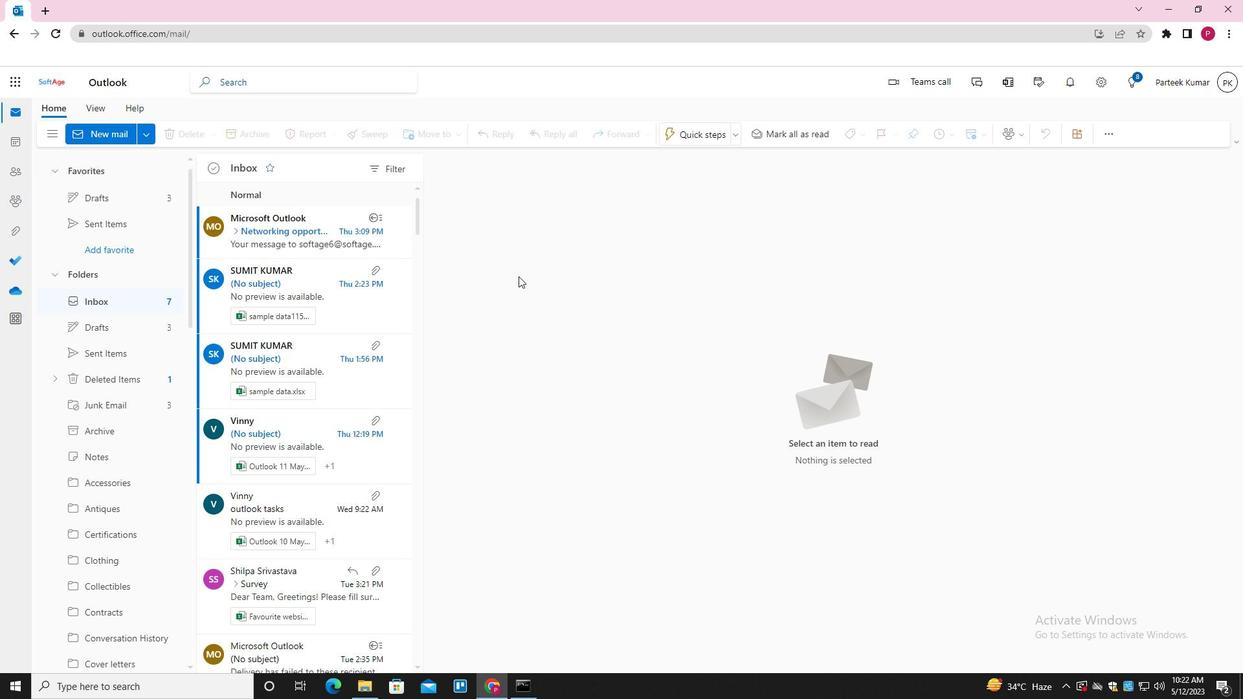 
